 Task: Add an event with the title Second Sales Performance Analysis Meeting, date '2023/11/27', time 9:15 AM to 11:15 AMand add a description: A conference call with partners serves as a platform for collaborative discussions. It brings together representatives from different organizations or departments to exchange ideas, share updates, and address common challenges. The call enables open and interactive communication, fostering a sense of teamwork and cooperation among partners., put the event into Yellow category, logged in from the account softage.3@softage.netand send the event invitation to softage.7@softage.net and softage.8@softage.net. Set a reminder for the event 134 day before
Action: Mouse moved to (87, 87)
Screenshot: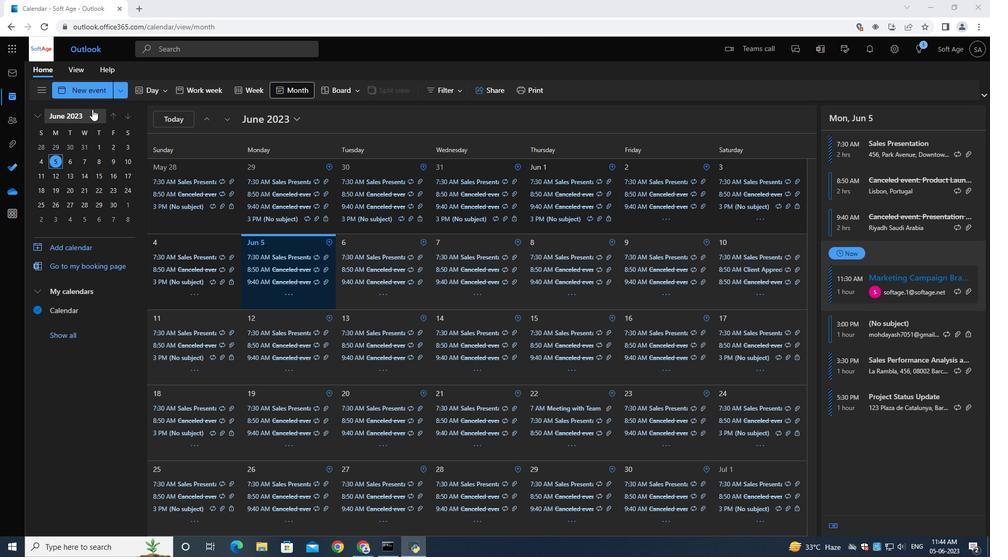 
Action: Mouse pressed left at (87, 87)
Screenshot: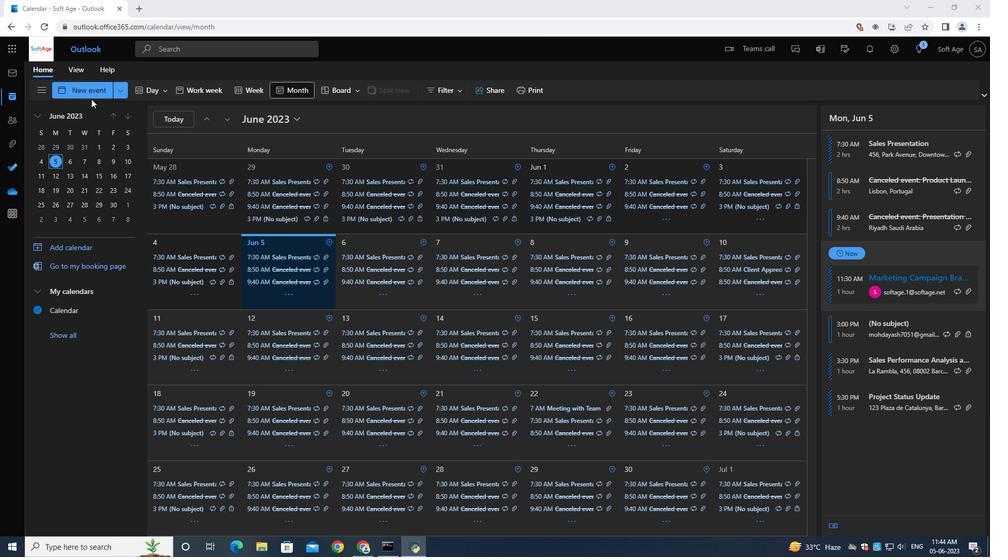 
Action: Mouse moved to (256, 159)
Screenshot: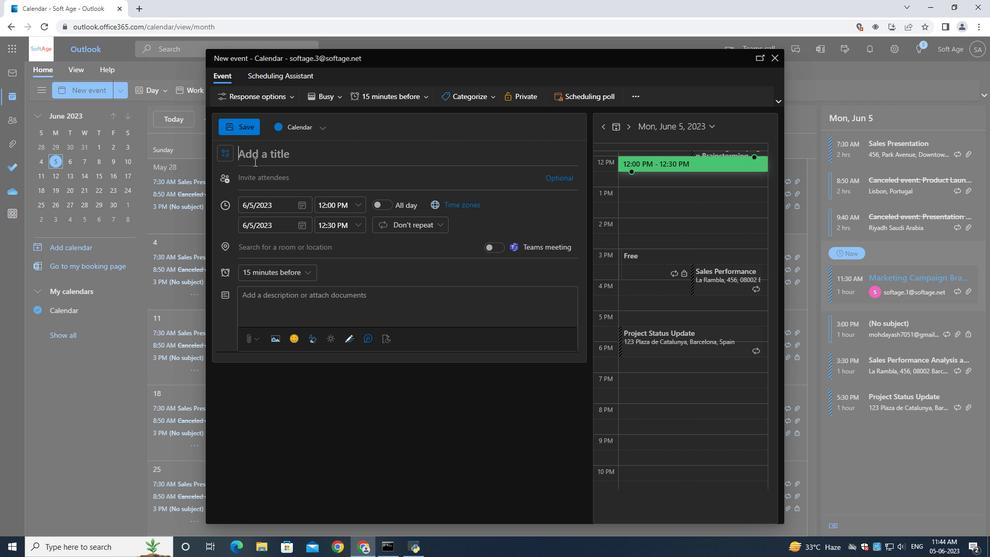 
Action: Mouse pressed left at (256, 159)
Screenshot: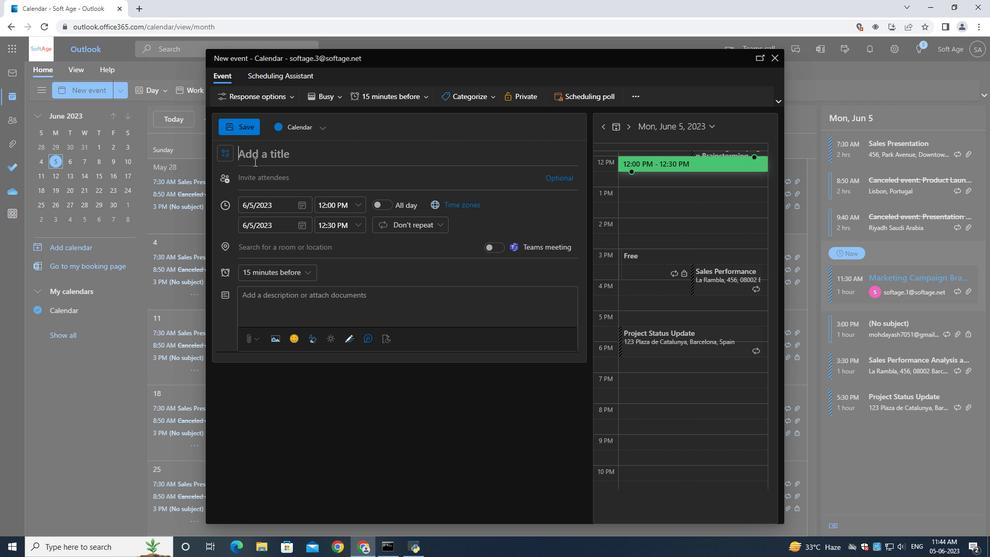 
Action: Key pressed <Key.shift>Secont<Key.backspace>d<Key.space><Key.shift><Key.shift><Key.shift><Key.shift><Key.shift><Key.shift><Key.shift><Key.shift><Key.shift><Key.shift><Key.shift><Key.shift><Key.shift><Key.shift><Key.shift><Key.shift><Key.shift><Key.shift><Key.shift><Key.shift>Sales<Key.space><Key.shift><Key.shift><Key.shift><Key.shift><Key.shift><Key.shift><Key.shift><Key.shift><Key.shift><Key.shift><Key.shift><Key.shift><Key.shift><Key.shift><Key.shift><Key.shift><Key.shift><Key.shift><Key.shift>performance<Key.space><Key.shift>Anak<Key.backspace>lysis<Key.space><Key.shift>Maating
Screenshot: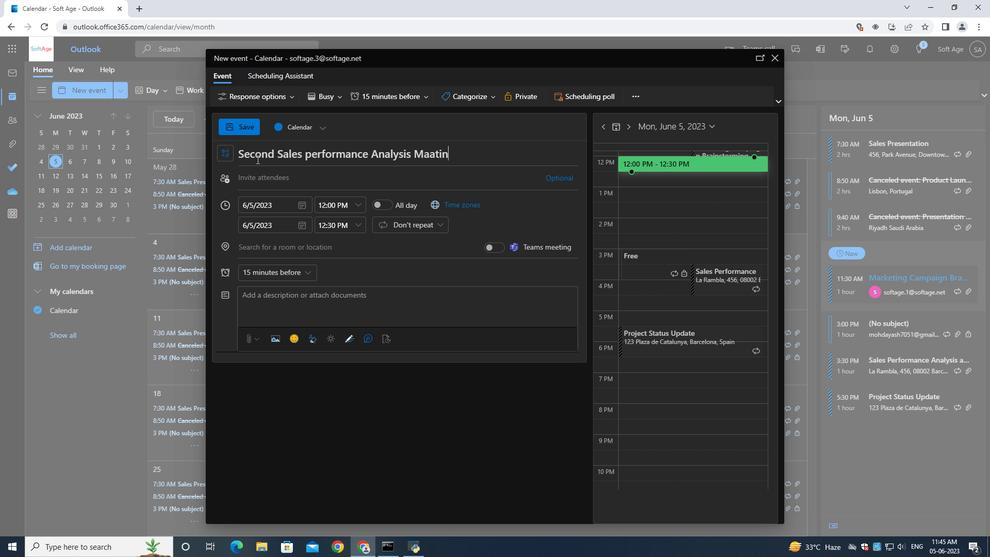 
Action: Mouse moved to (305, 201)
Screenshot: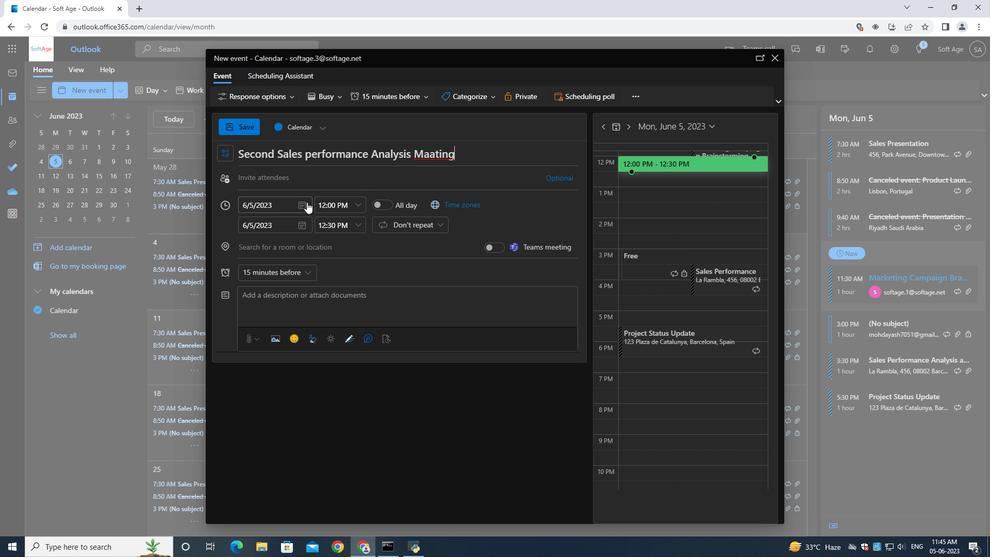 
Action: Mouse pressed left at (305, 201)
Screenshot: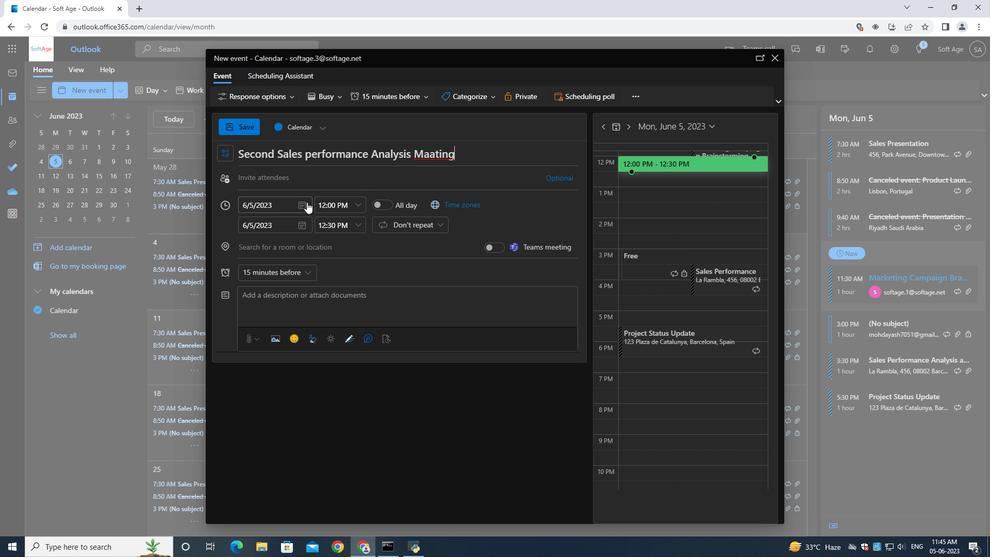 
Action: Mouse moved to (333, 225)
Screenshot: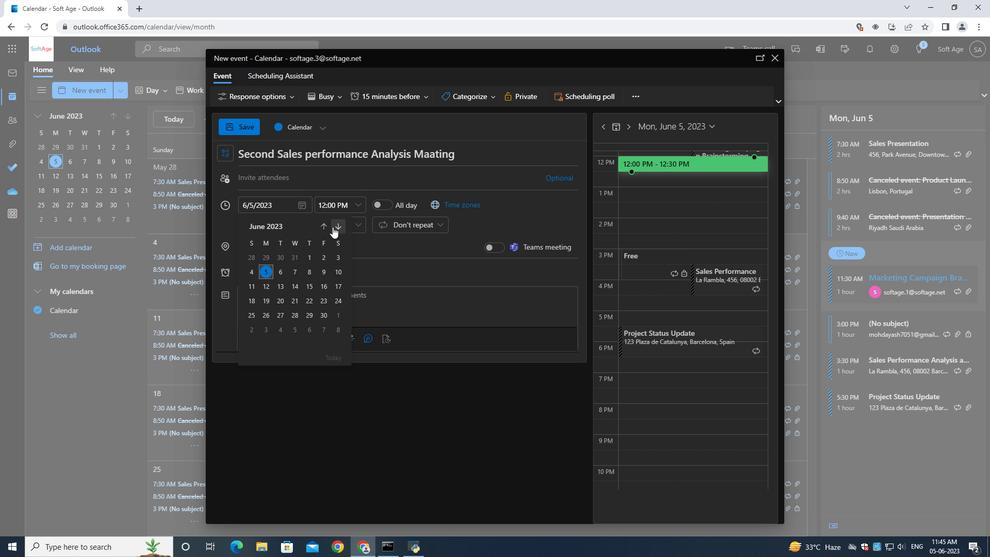 
Action: Mouse pressed left at (333, 225)
Screenshot: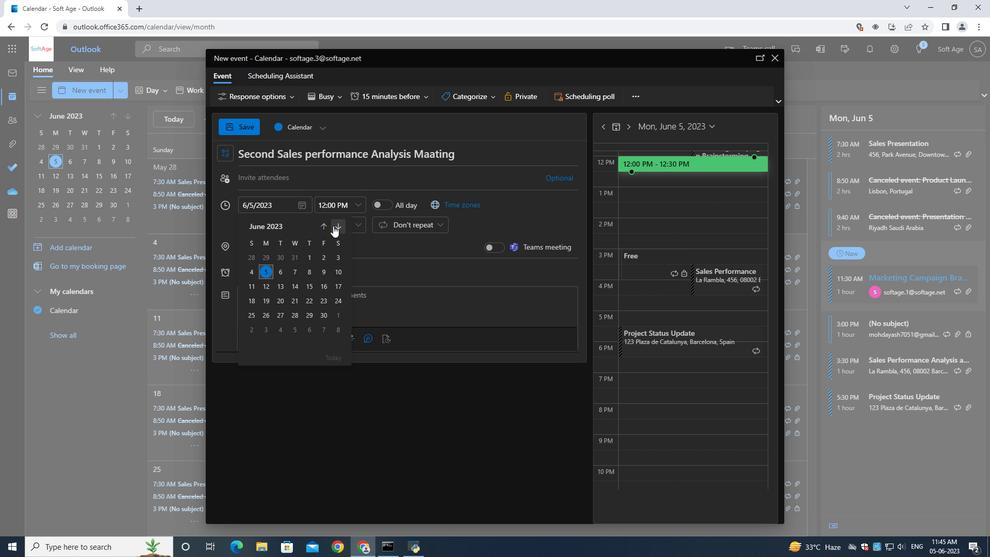 
Action: Mouse pressed left at (333, 225)
Screenshot: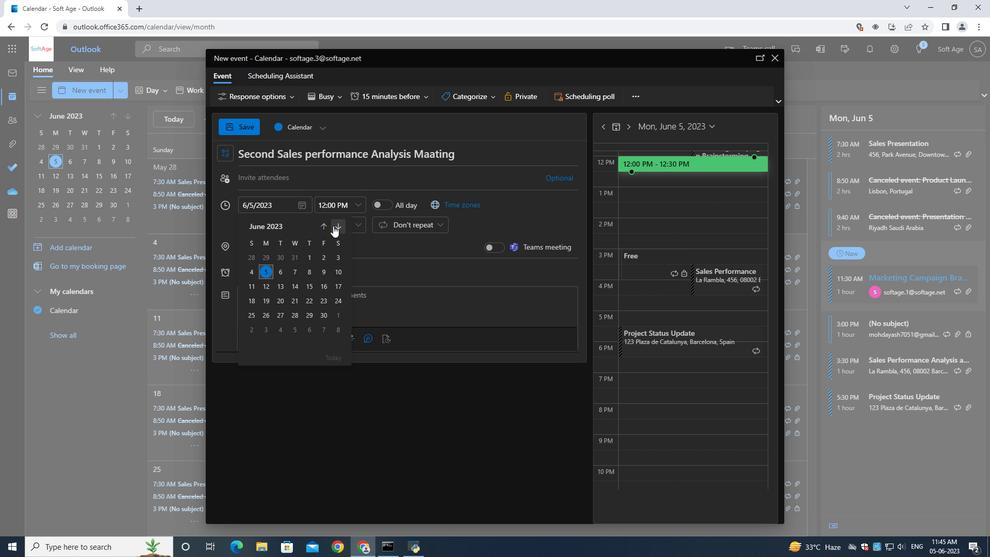 
Action: Mouse pressed left at (333, 225)
Screenshot: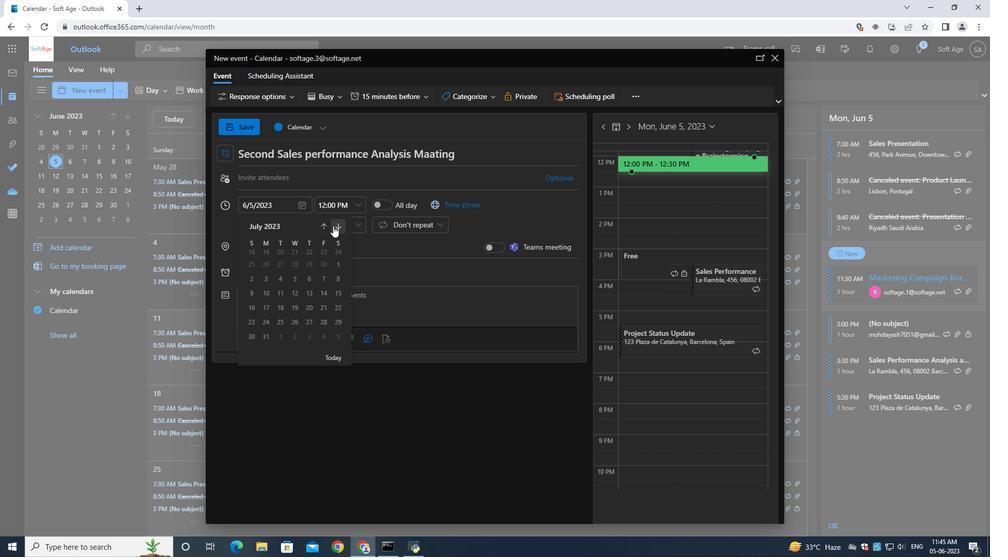 
Action: Mouse pressed left at (333, 225)
Screenshot: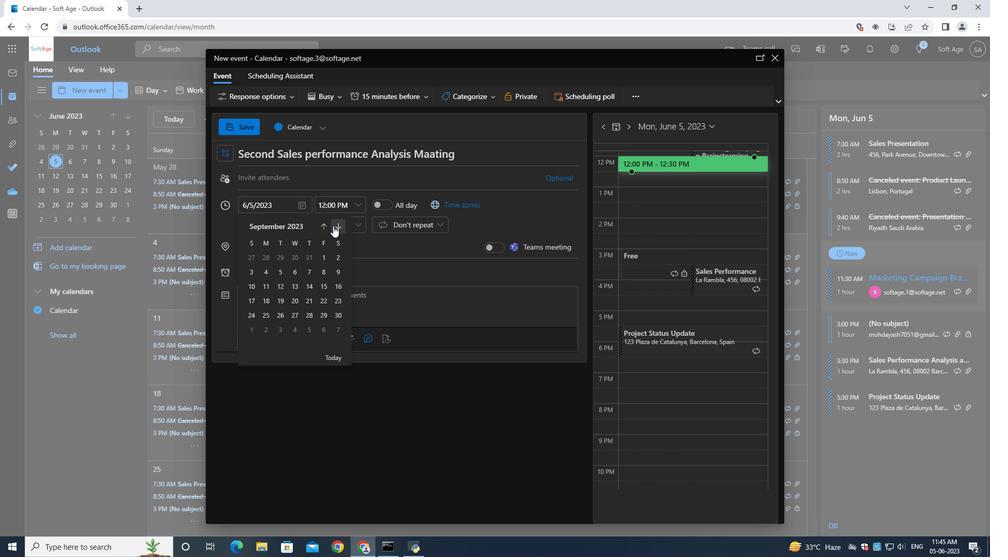 
Action: Mouse pressed left at (333, 225)
Screenshot: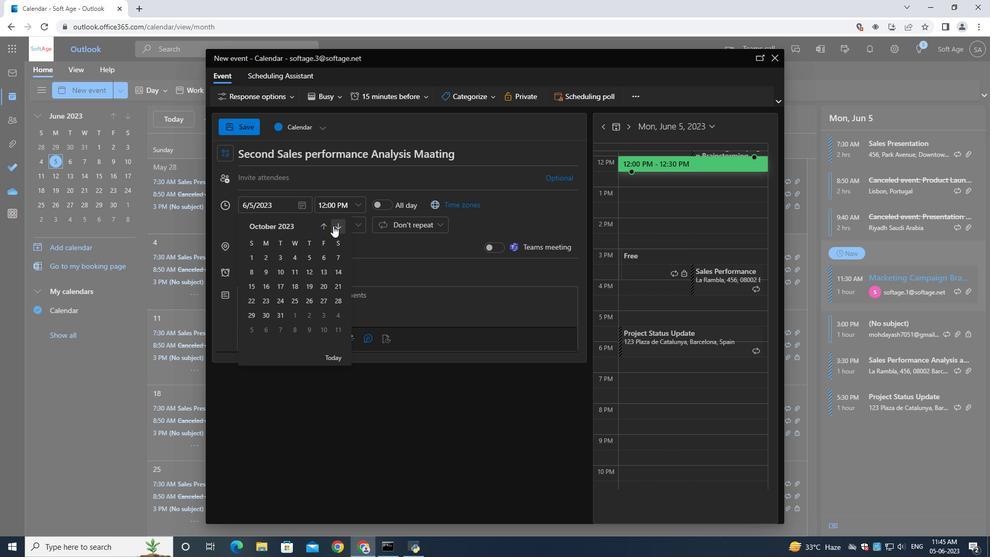 
Action: Mouse moved to (269, 313)
Screenshot: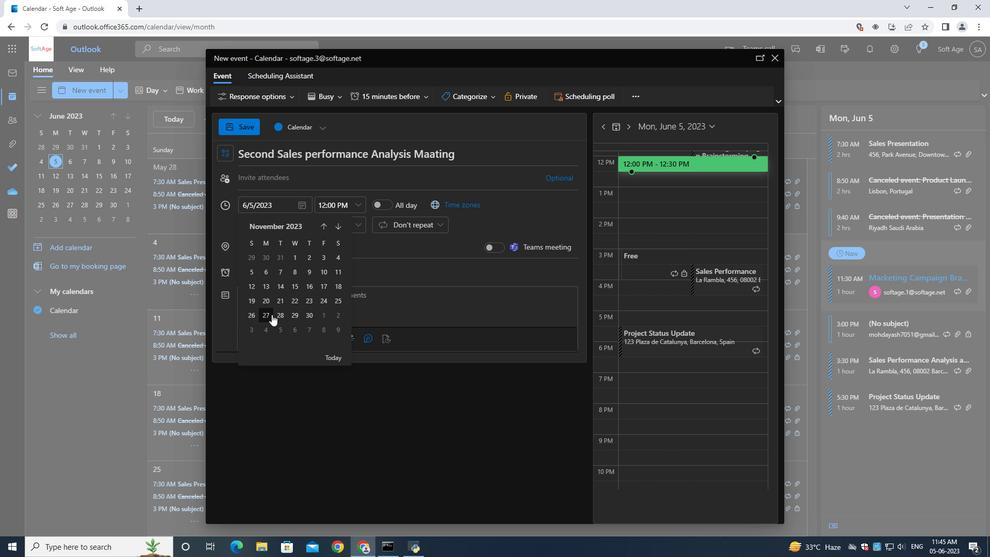 
Action: Mouse pressed left at (269, 313)
Screenshot: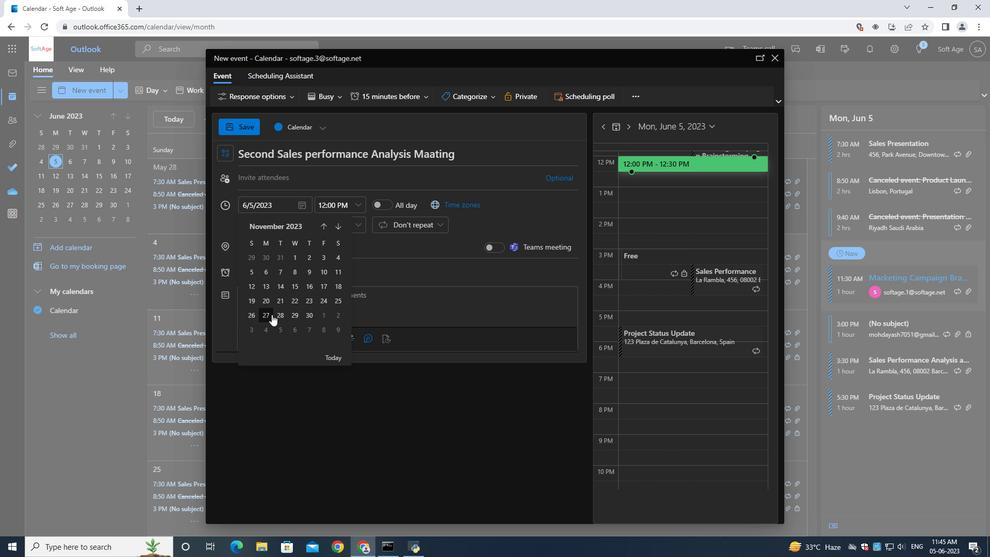 
Action: Mouse moved to (353, 204)
Screenshot: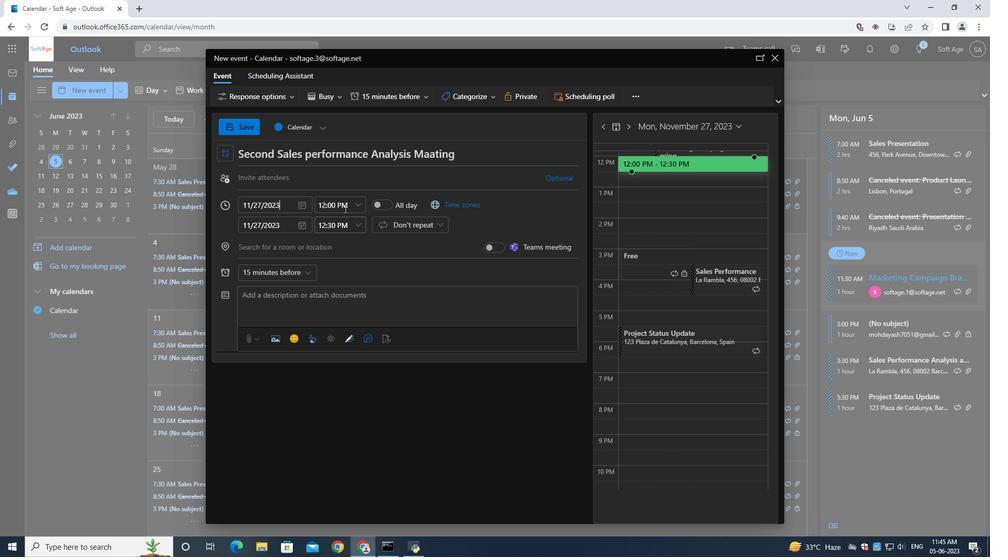 
Action: Mouse pressed left at (353, 204)
Screenshot: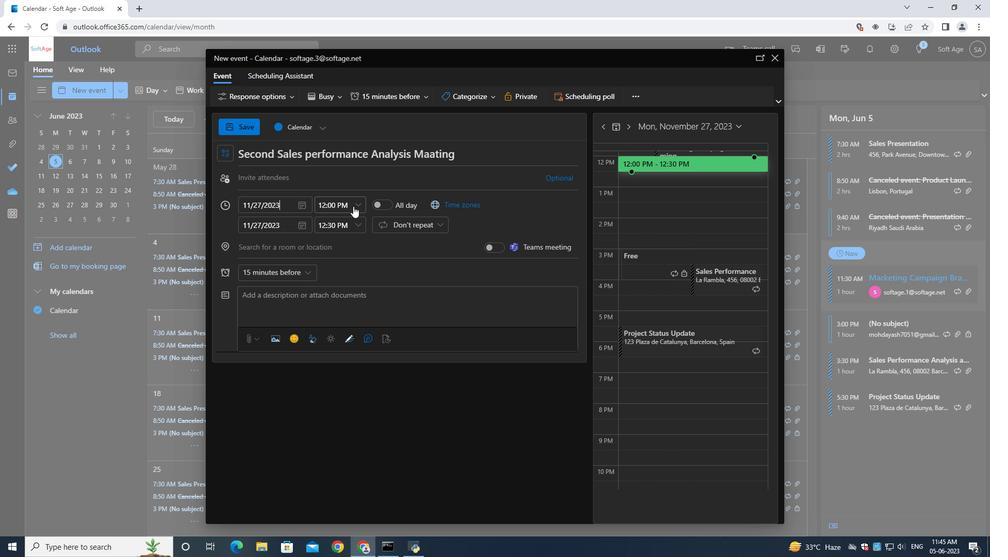 
Action: Mouse moved to (336, 208)
Screenshot: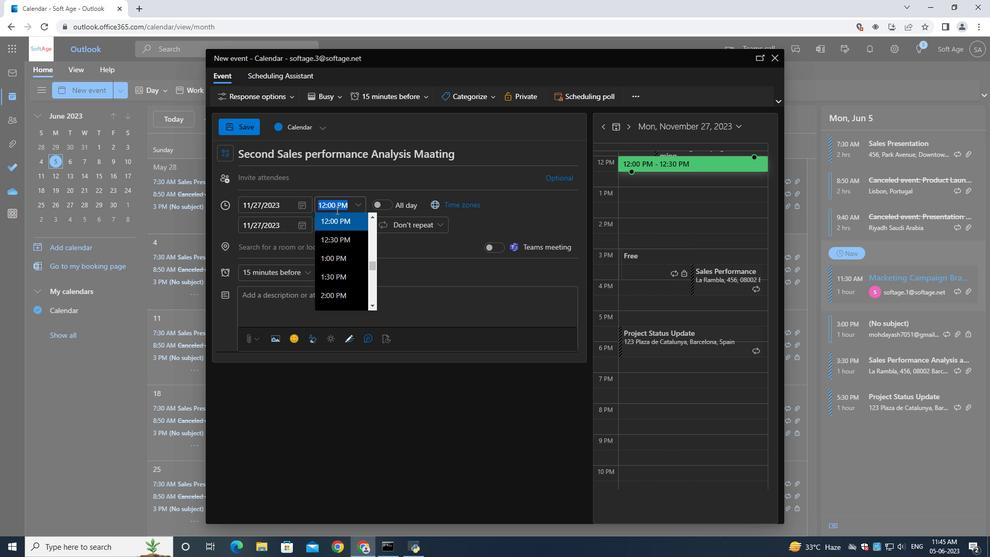 
Action: Mouse pressed left at (336, 208)
Screenshot: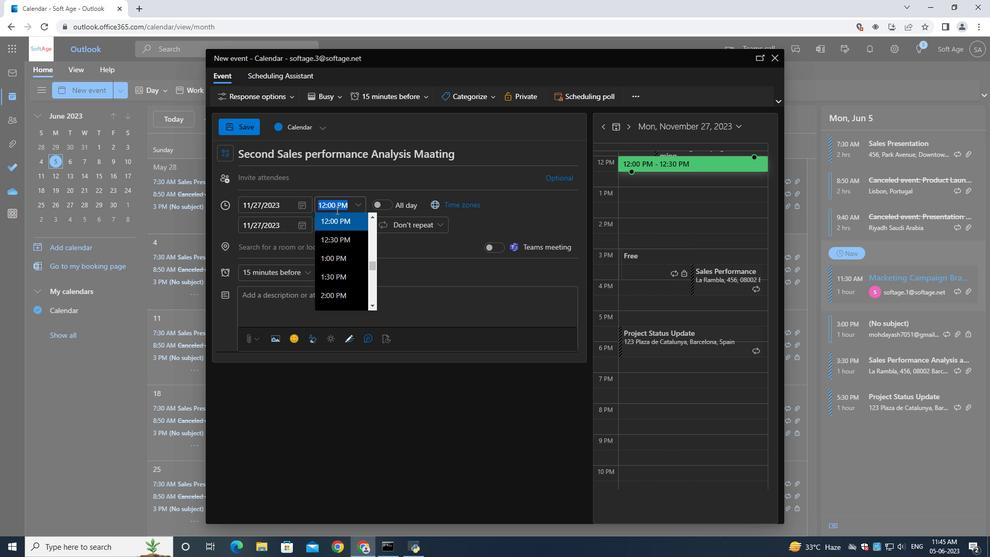 
Action: Mouse moved to (331, 205)
Screenshot: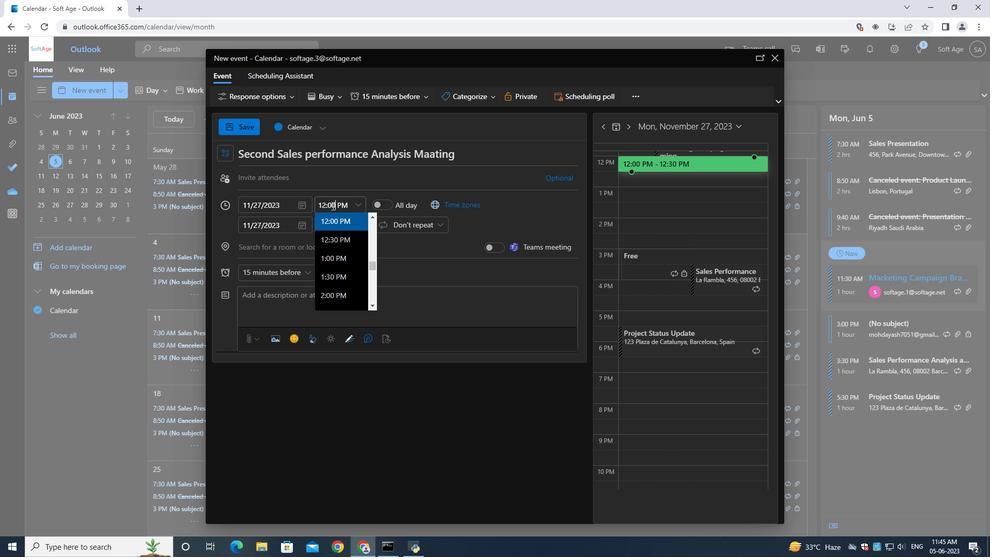 
Action: Mouse pressed left at (331, 205)
Screenshot: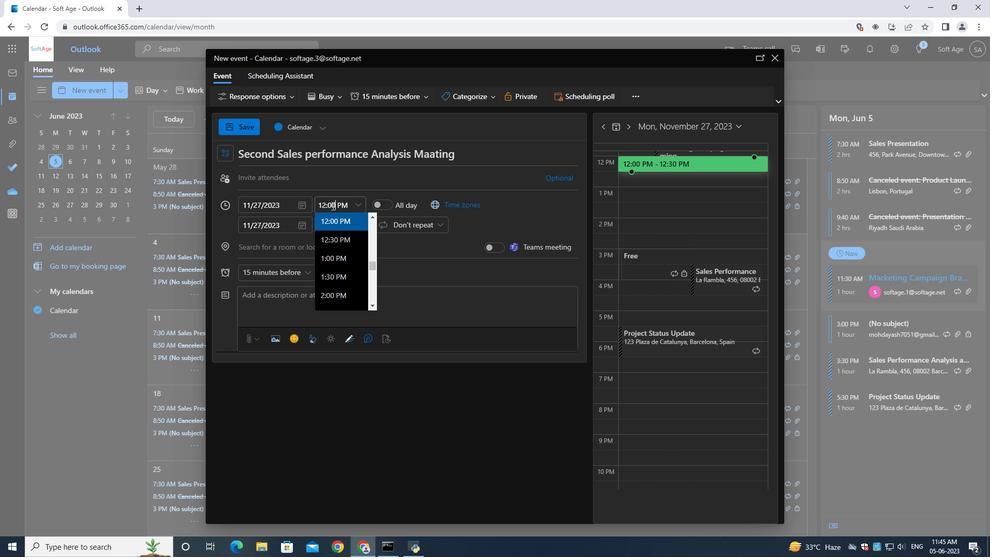 
Action: Mouse moved to (334, 206)
Screenshot: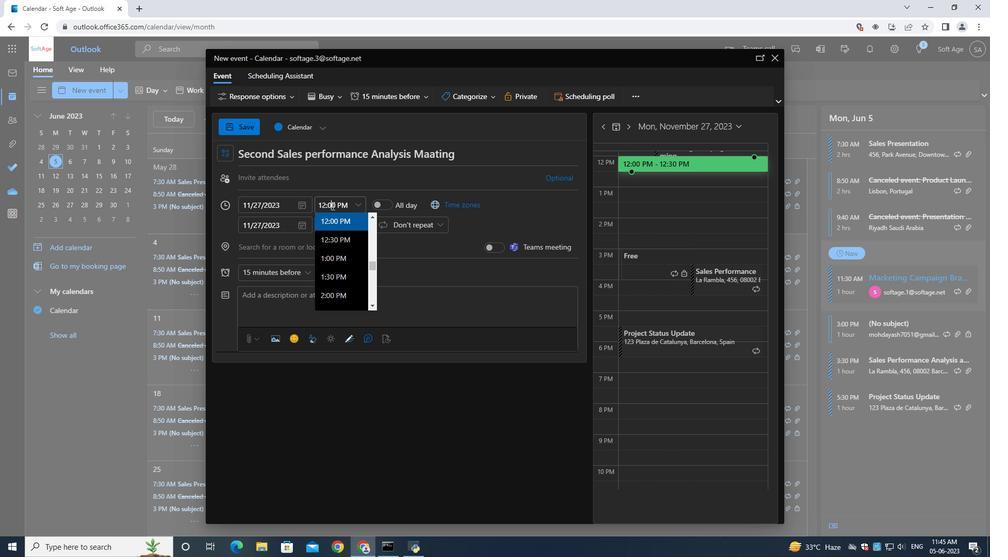 
Action: Mouse pressed left at (334, 206)
Screenshot: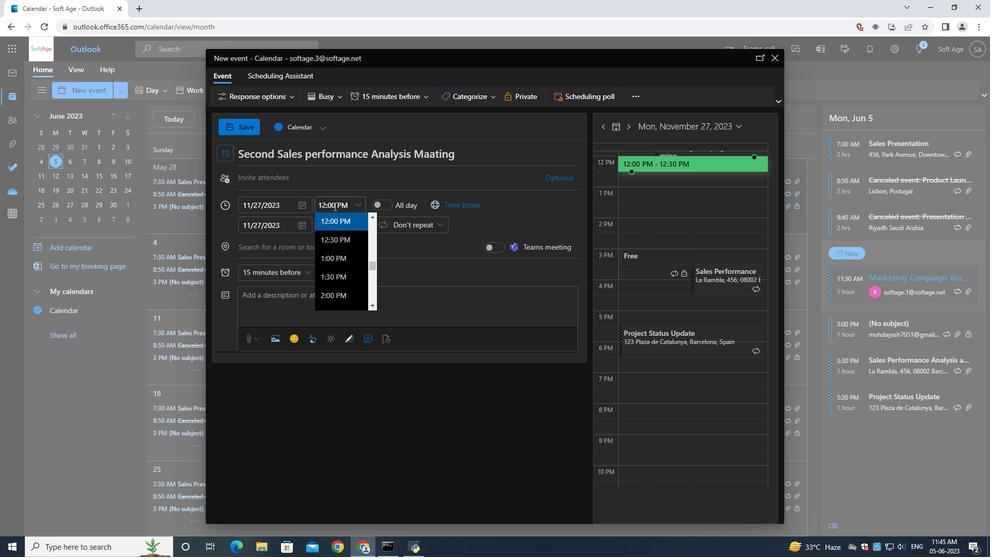 
Action: Mouse pressed left at (334, 206)
Screenshot: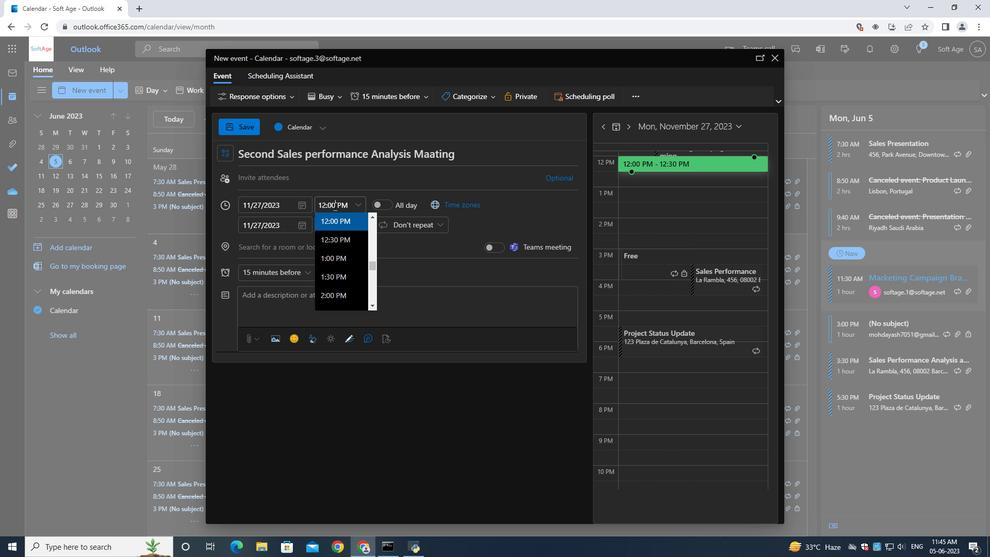 
Action: Mouse pressed left at (334, 206)
Screenshot: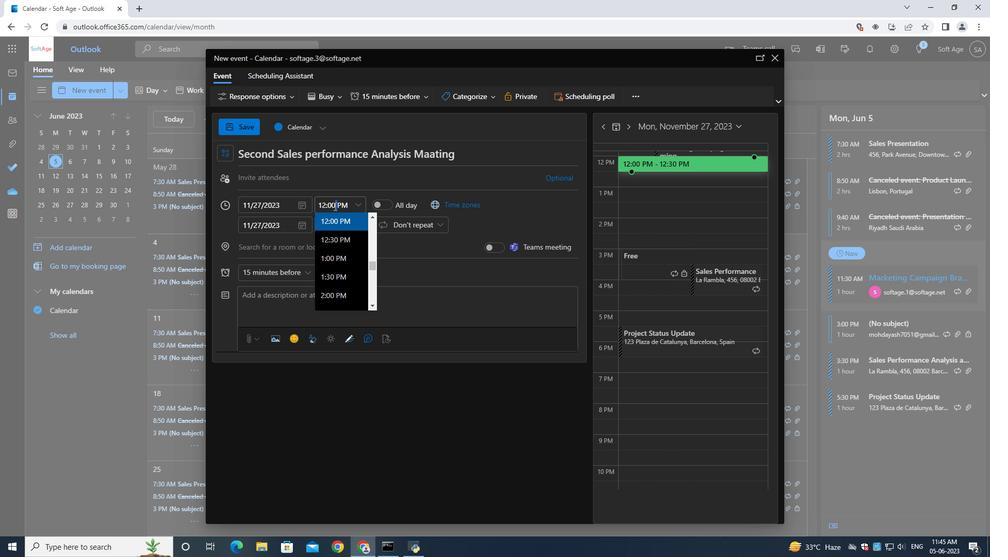 
Action: Mouse moved to (334, 206)
Screenshot: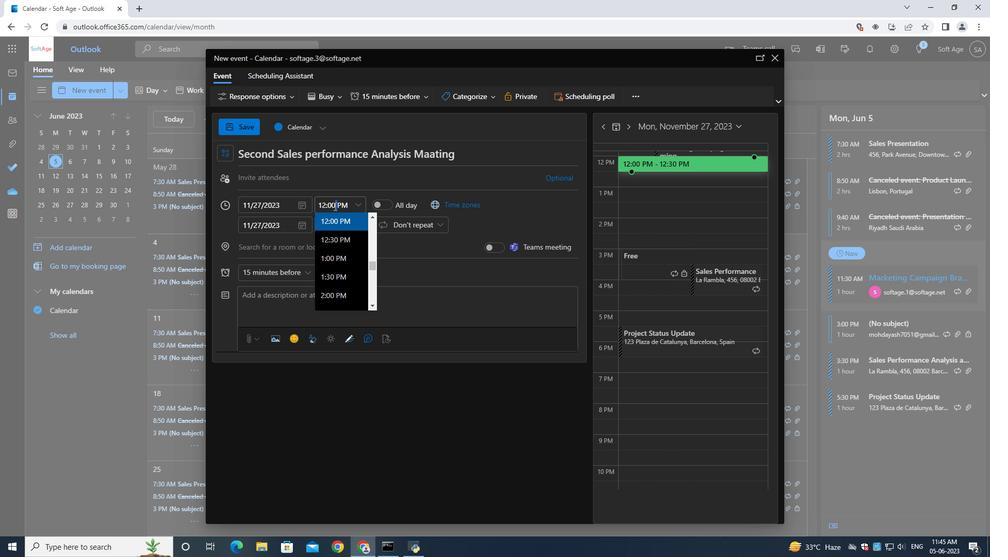 
Action: Mouse pressed left at (334, 206)
Screenshot: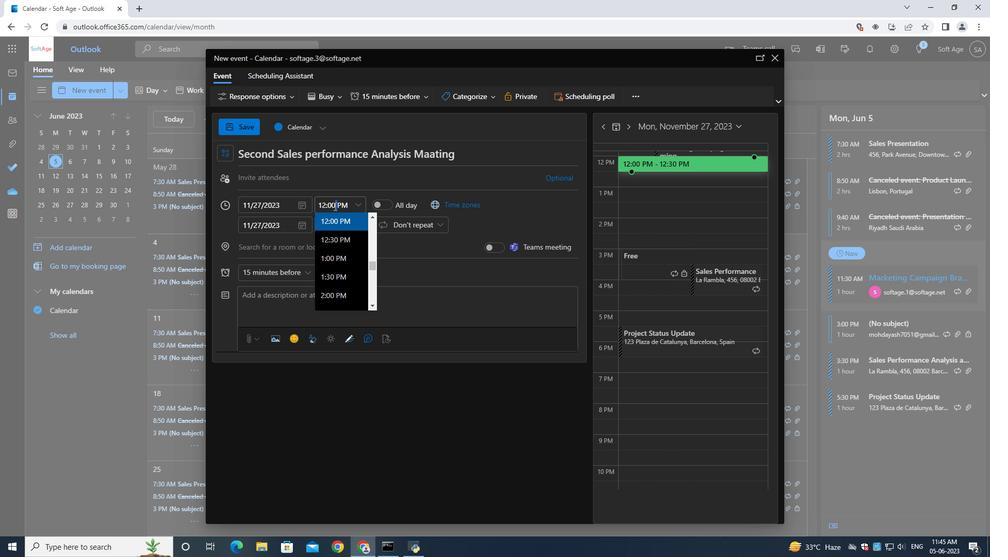 
Action: Mouse pressed left at (334, 206)
Screenshot: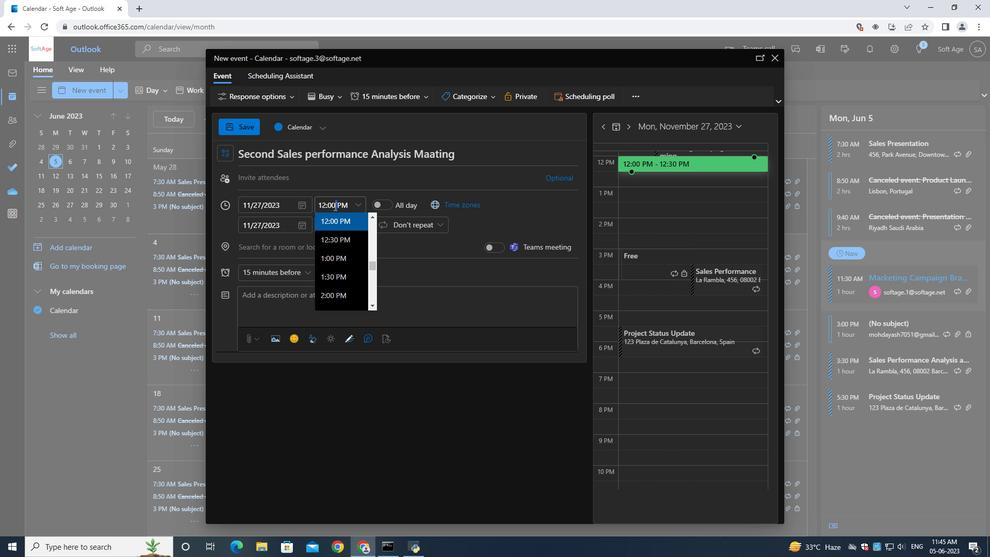
Action: Mouse pressed left at (334, 206)
Screenshot: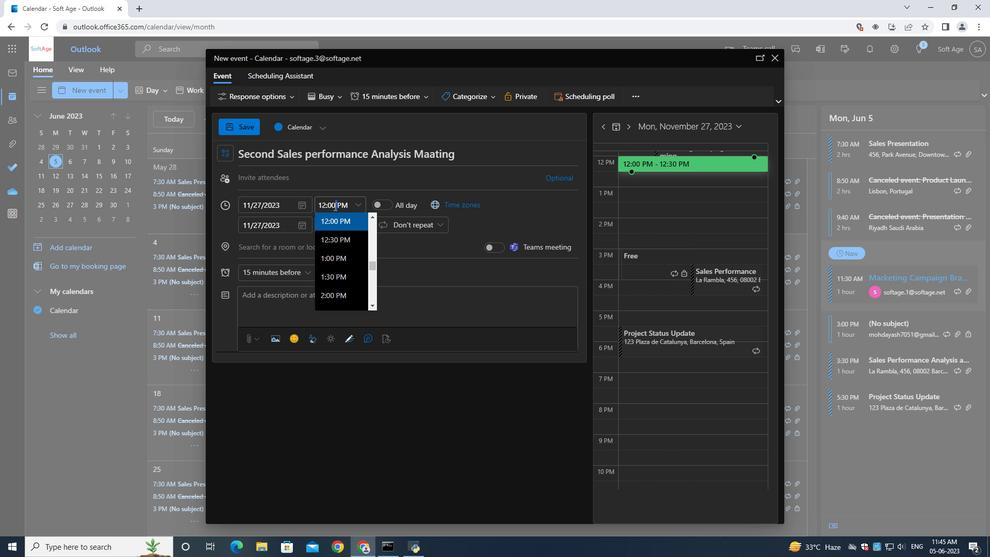 
Action: Key pressed 9<Key.shift_r>:15<Key.shift>AM
Screenshot: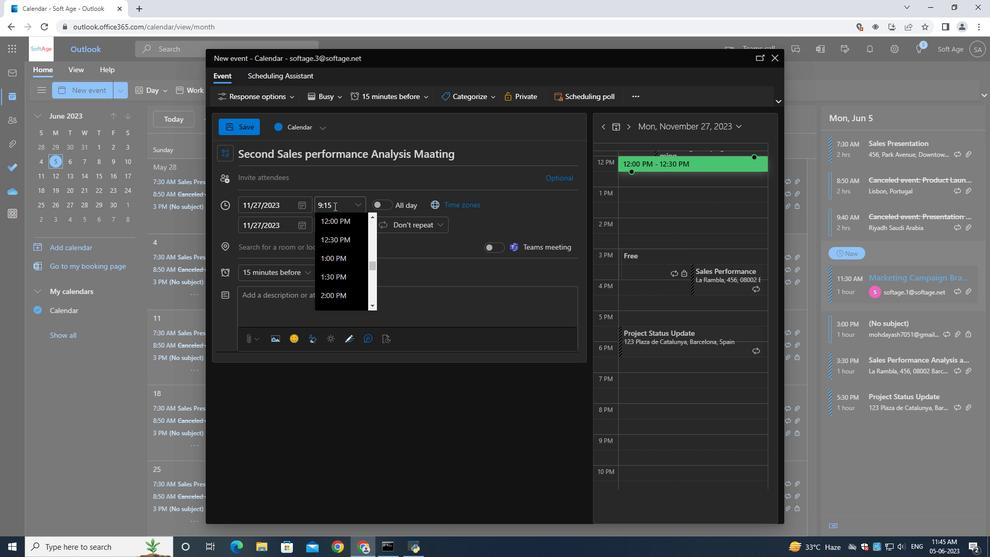 
Action: Mouse moved to (400, 247)
Screenshot: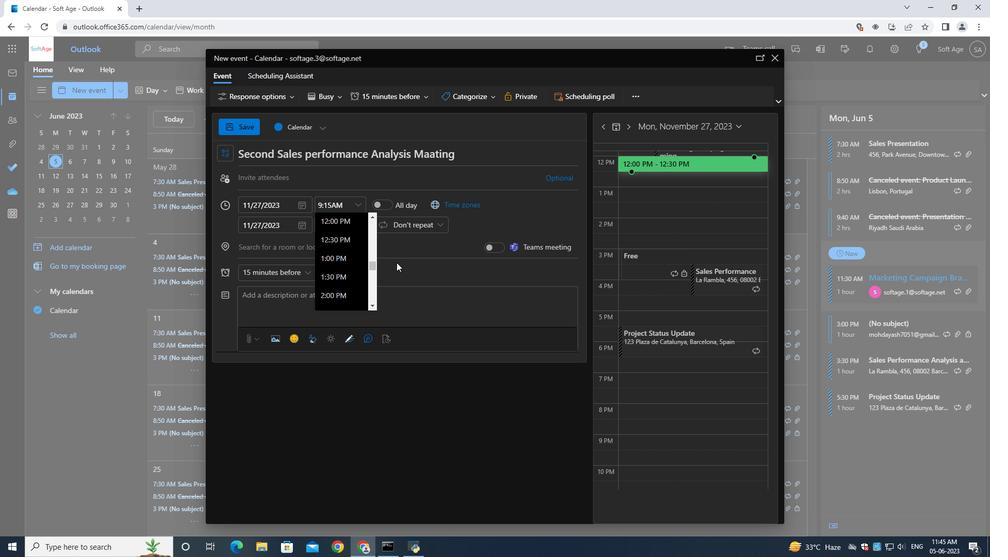 
Action: Mouse pressed left at (400, 247)
Screenshot: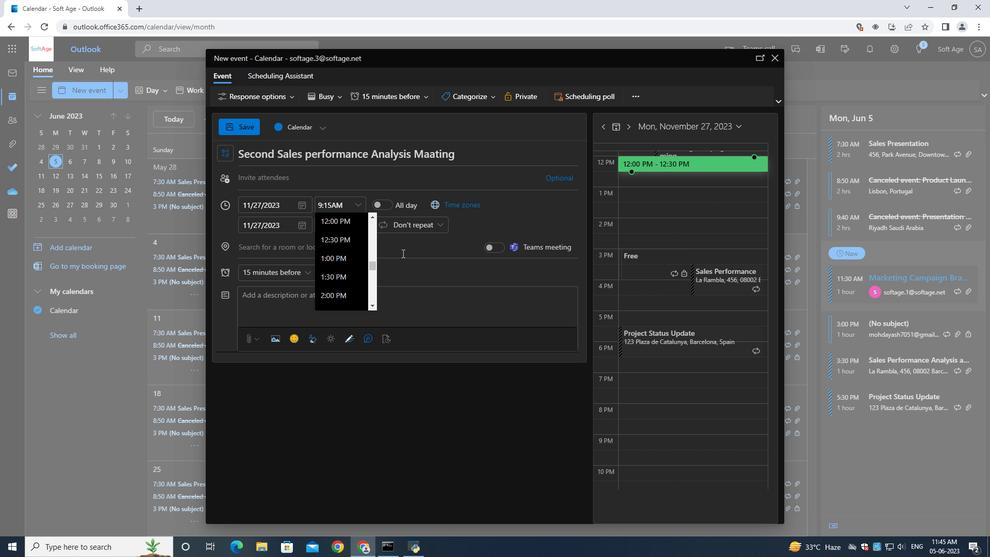 
Action: Mouse moved to (325, 221)
Screenshot: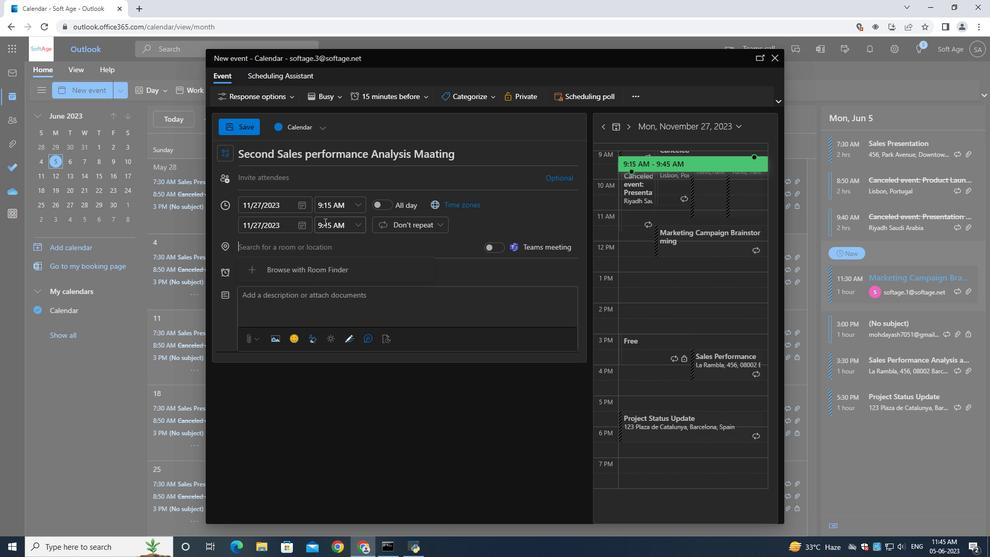 
Action: Mouse pressed left at (325, 221)
Screenshot: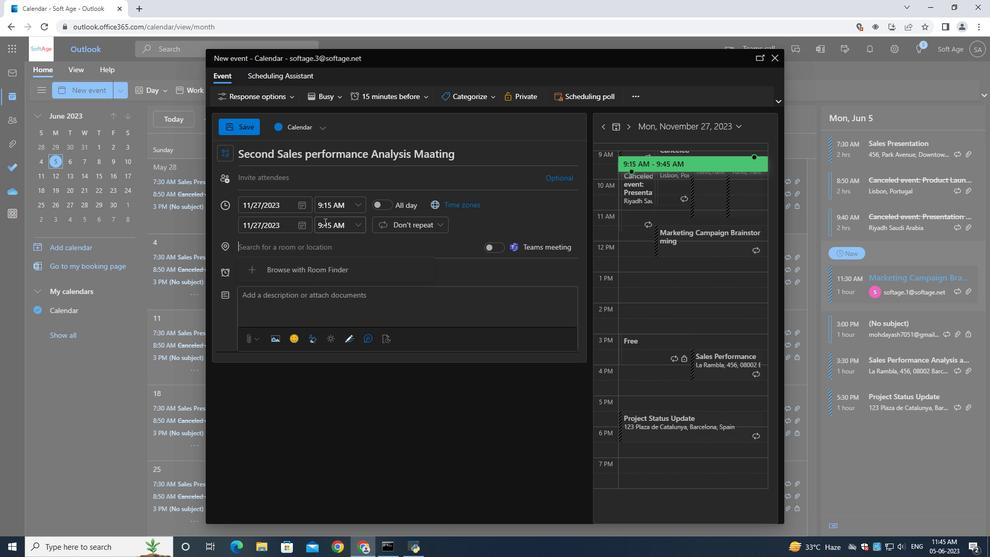 
Action: Mouse moved to (327, 227)
Screenshot: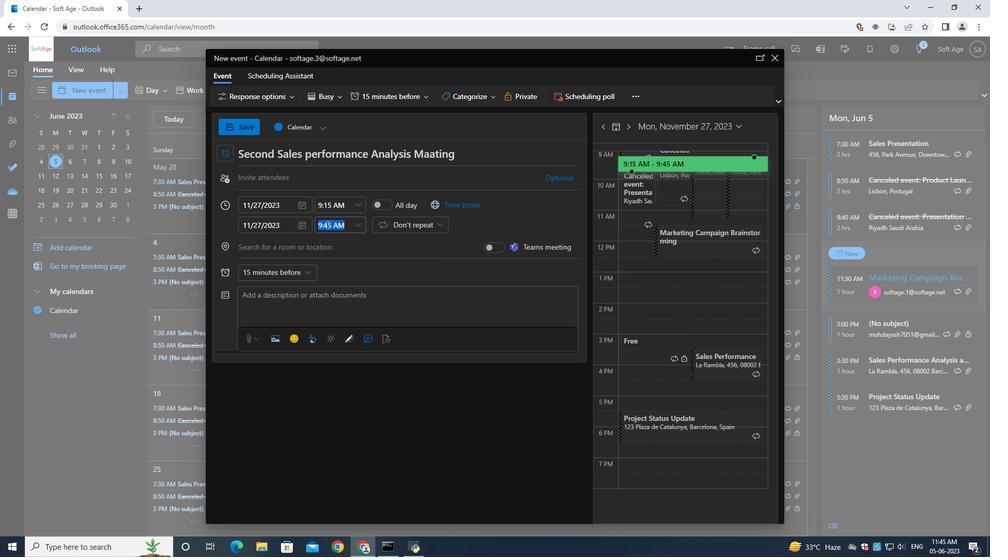 
Action: Key pressed 11<Key.shift_r>:15<Key.shift><Key.shift>AM
Screenshot: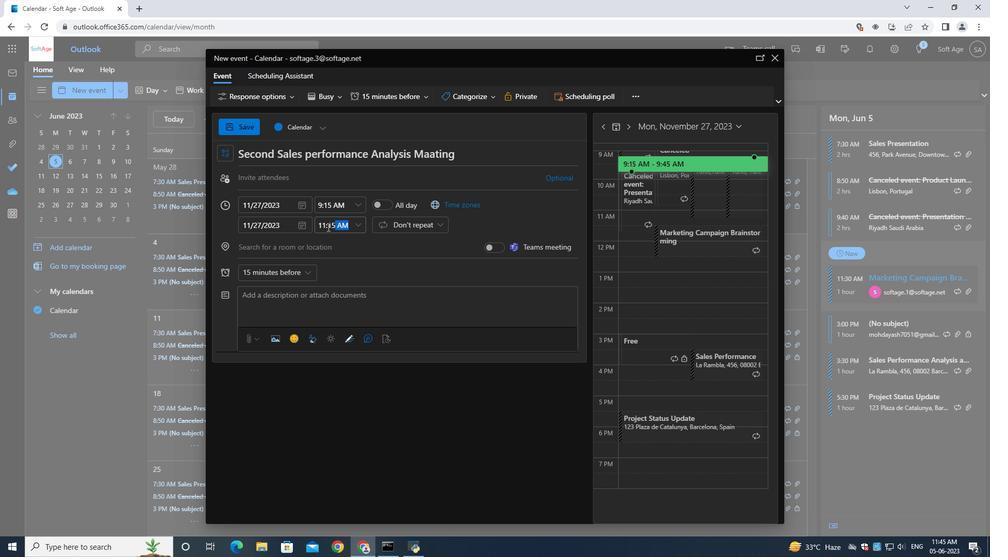 
Action: Mouse moved to (263, 295)
Screenshot: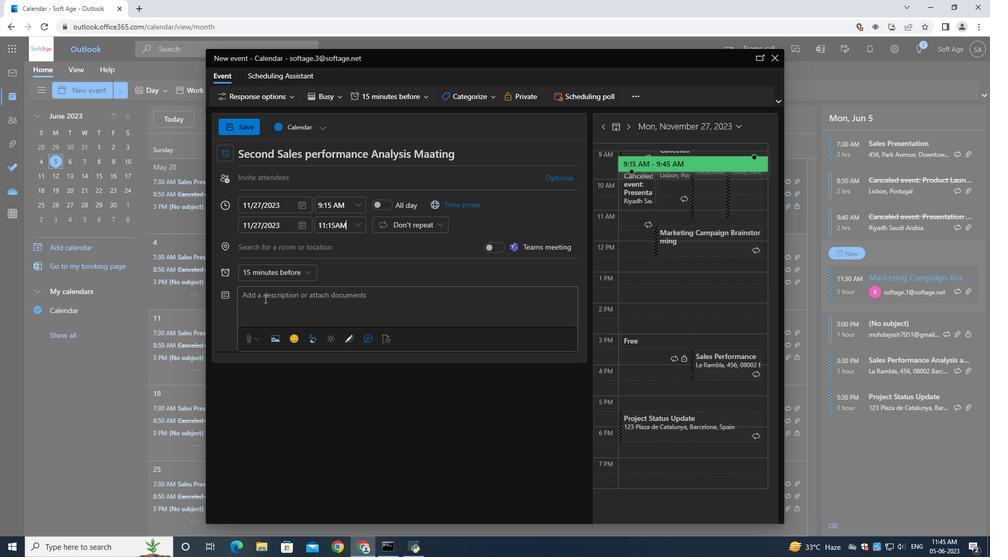 
Action: Mouse pressed left at (263, 295)
Screenshot: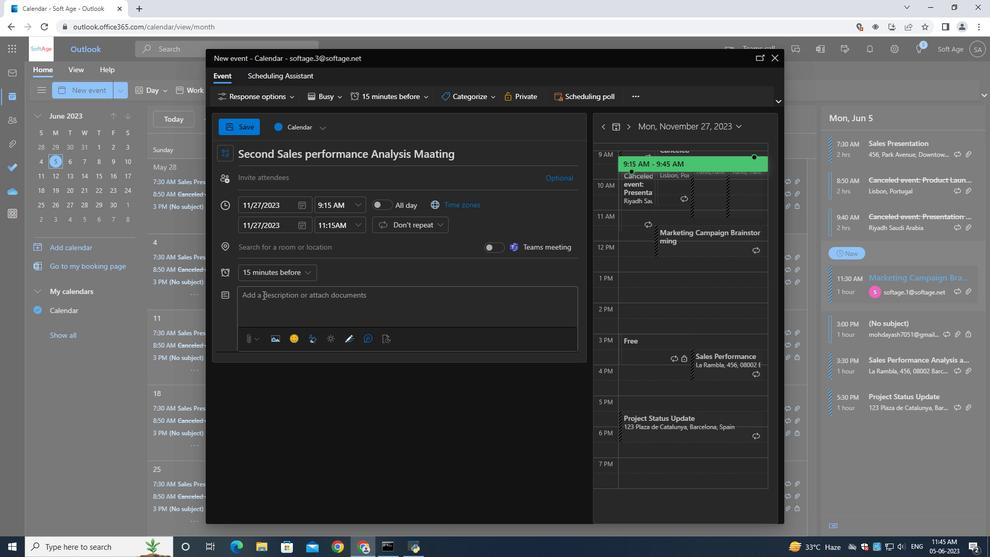 
Action: Key pressed <Key.shift>A<Key.space>cnference<Key.space>
Screenshot: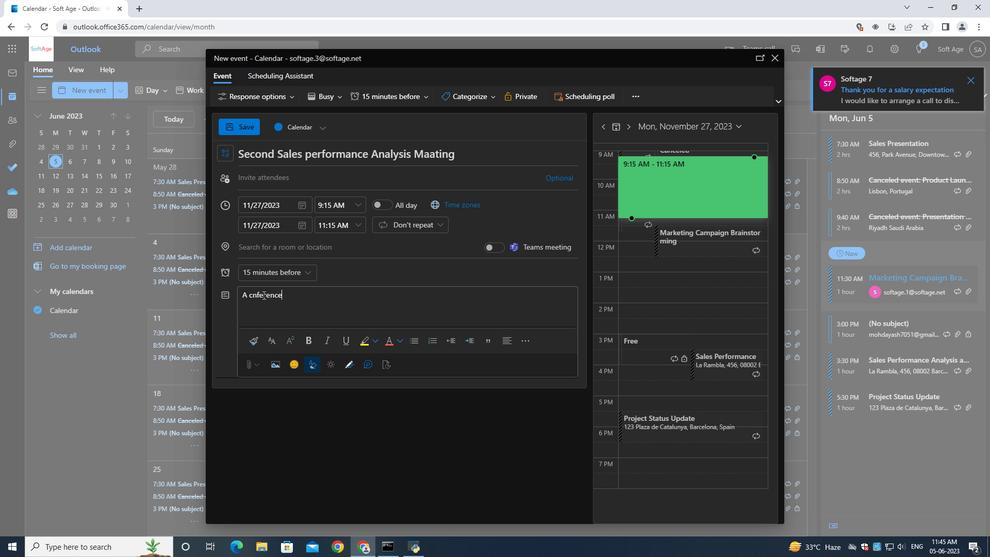 
Action: Mouse moved to (282, 297)
Screenshot: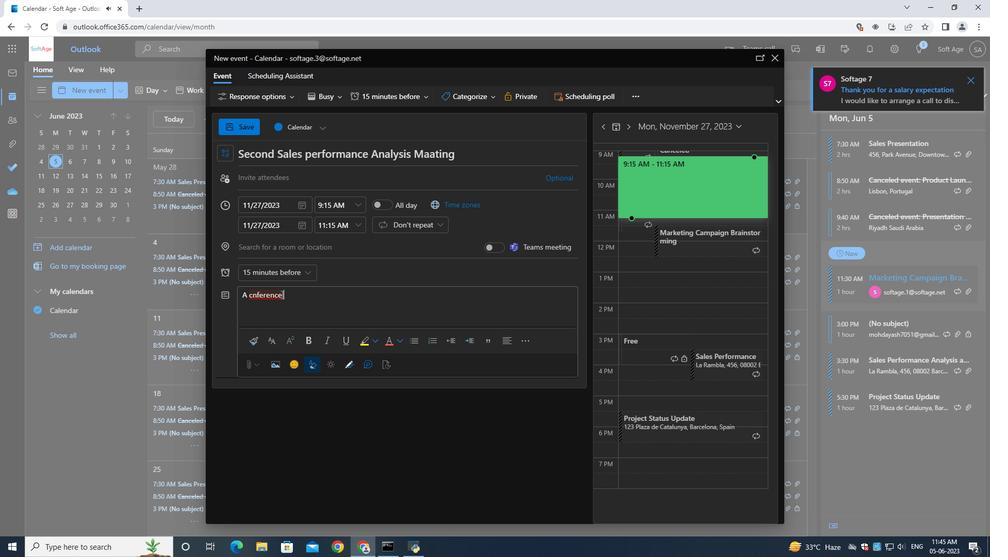 
Action: Key pressed <Key.backspace><Key.backspace><Key.backspace><Key.backspace><Key.backspace><Key.backspace><Key.backspace><Key.backspace><Key.backspace>onference<Key.space>call<Key.space>with<Key.space>partners<Key.space>serves<Key.space>as<Key.space>a<Key.space>platfrom<Key.space>for<Key.space>collaborative<Key.space>discussions.<Key.space><Key.shift>It<Key.space>bringv<Key.backspace><Key.space>together<Key.space>repr<Key.backspace><Key.backspace><Key.backspace><Key.backspace>
Screenshot: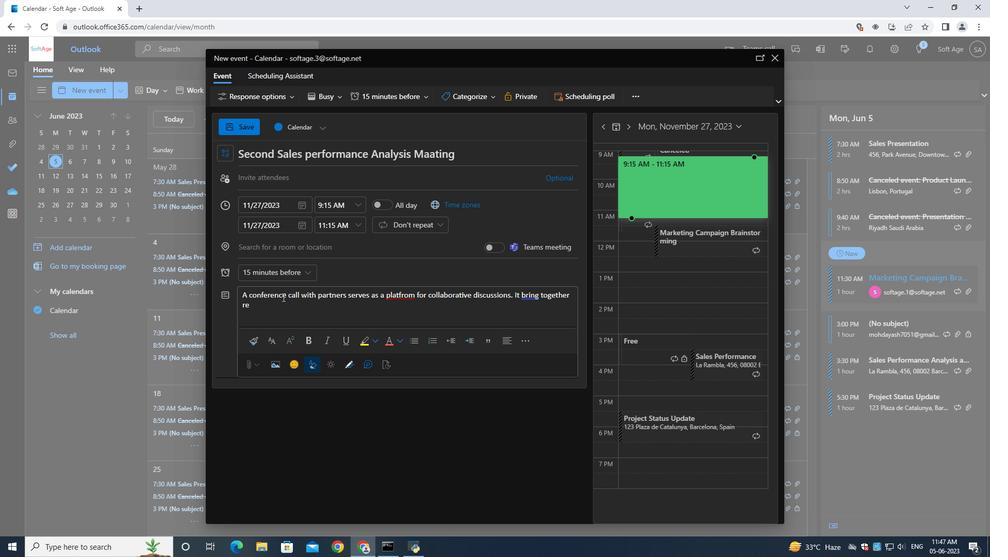 
Action: Mouse moved to (560, 295)
Screenshot: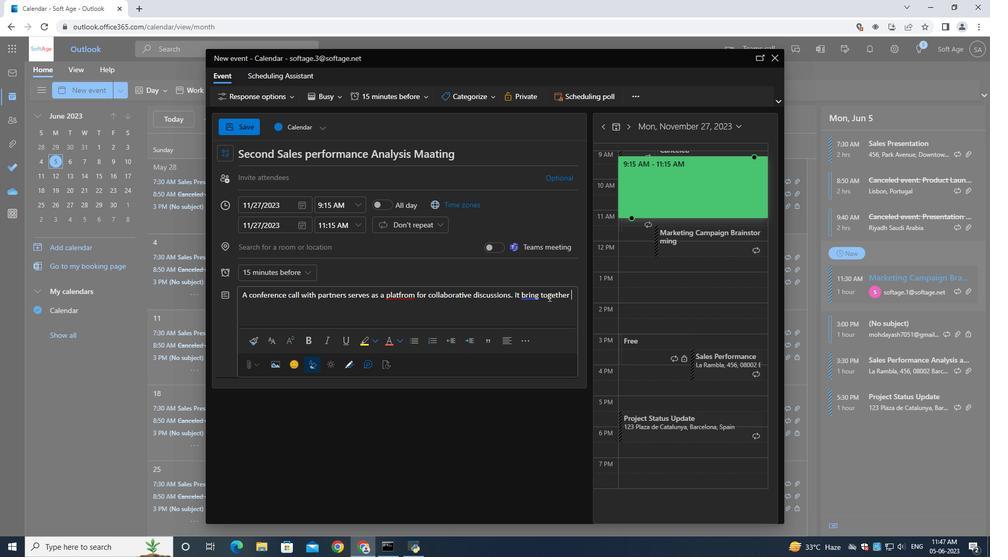 
Action: Mouse pressed left at (560, 295)
Screenshot: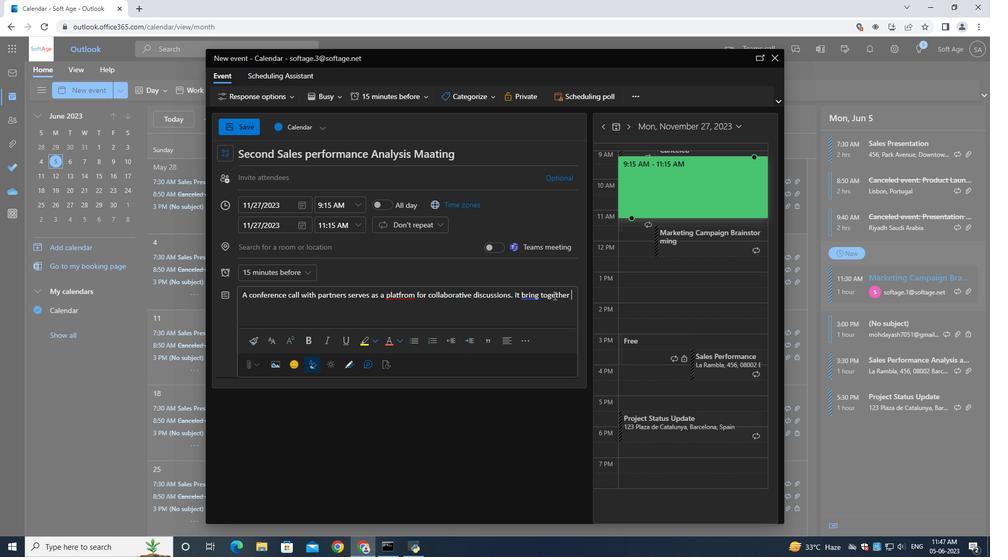 
Action: Mouse moved to (544, 292)
Screenshot: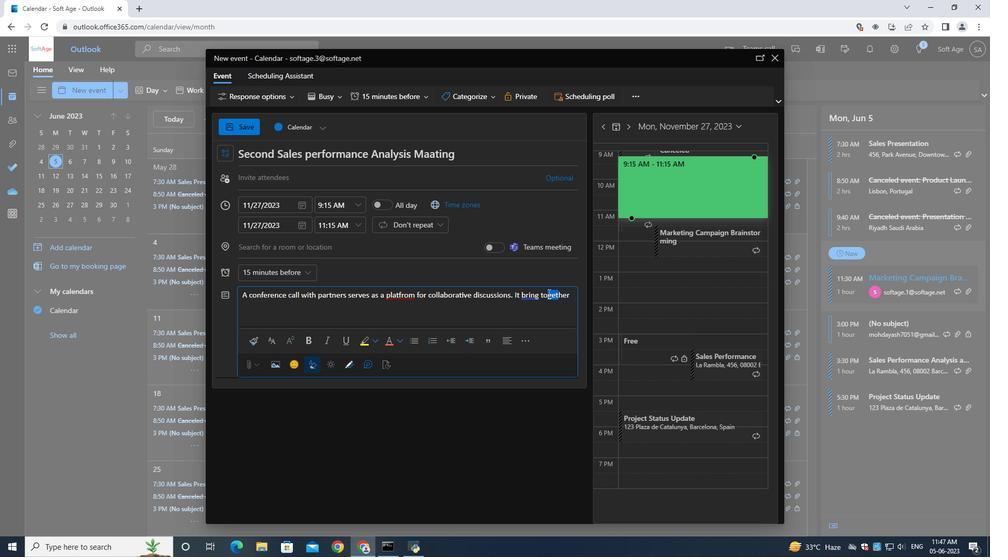 
Action: Key pressed <Key.backspace>
Screenshot: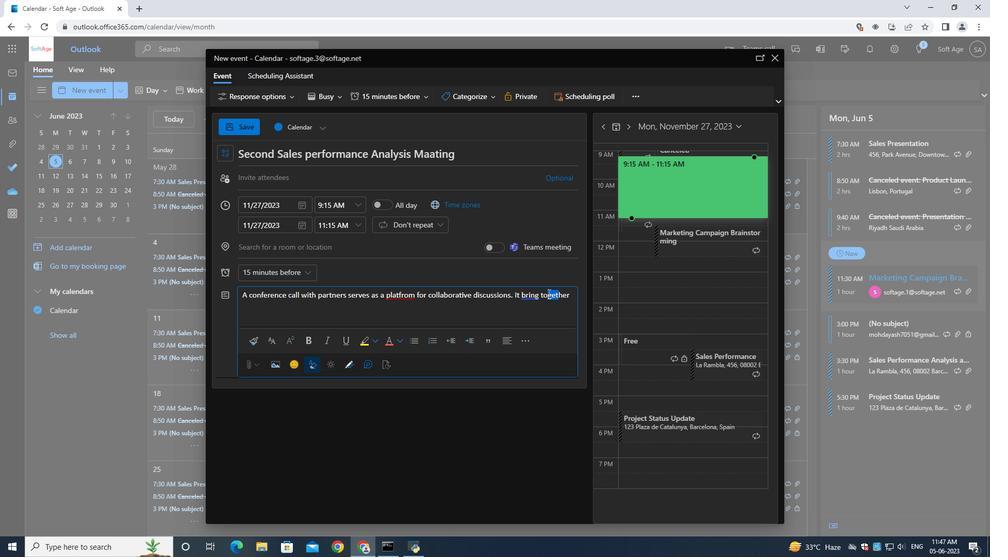
Action: Mouse moved to (561, 301)
Screenshot: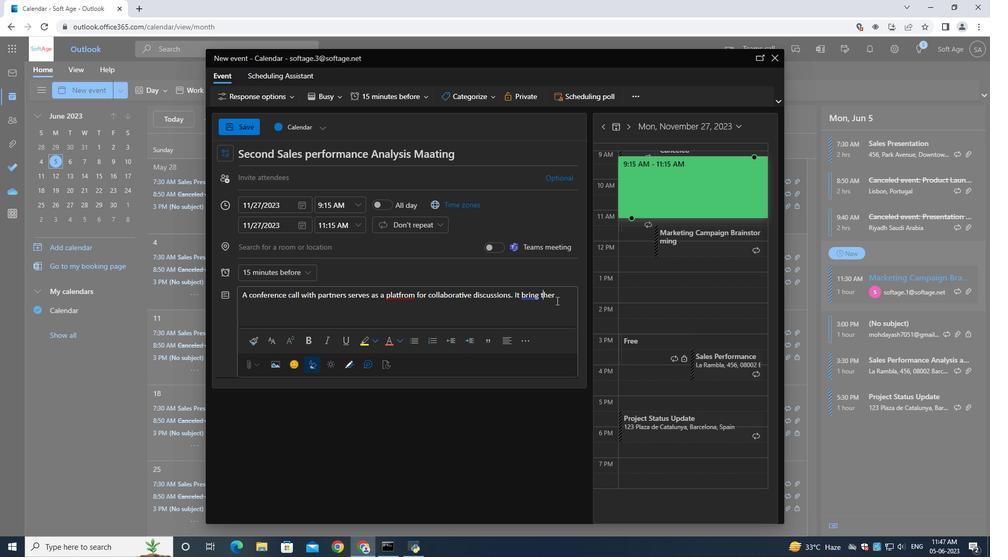 
Action: Mouse pressed left at (561, 301)
Screenshot: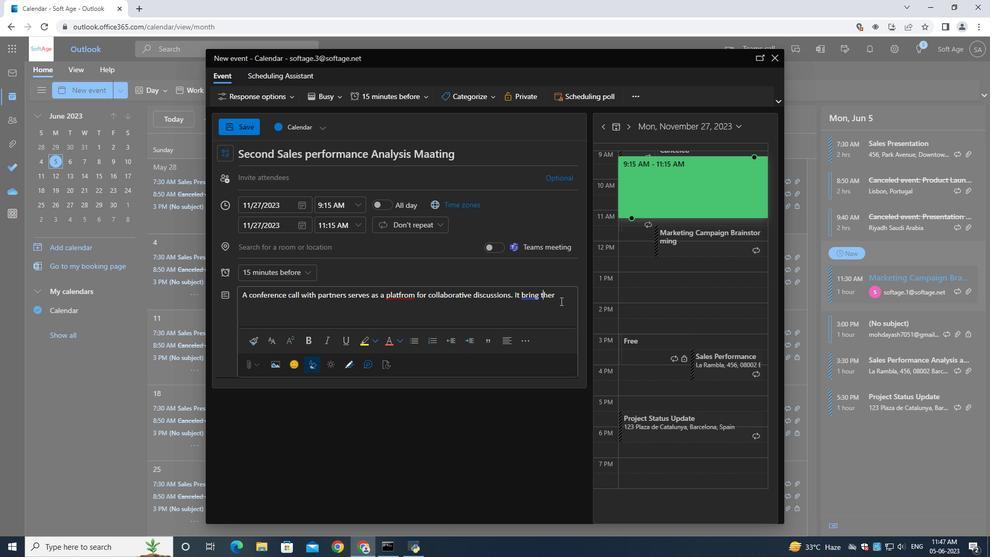 
Action: Mouse moved to (545, 296)
Screenshot: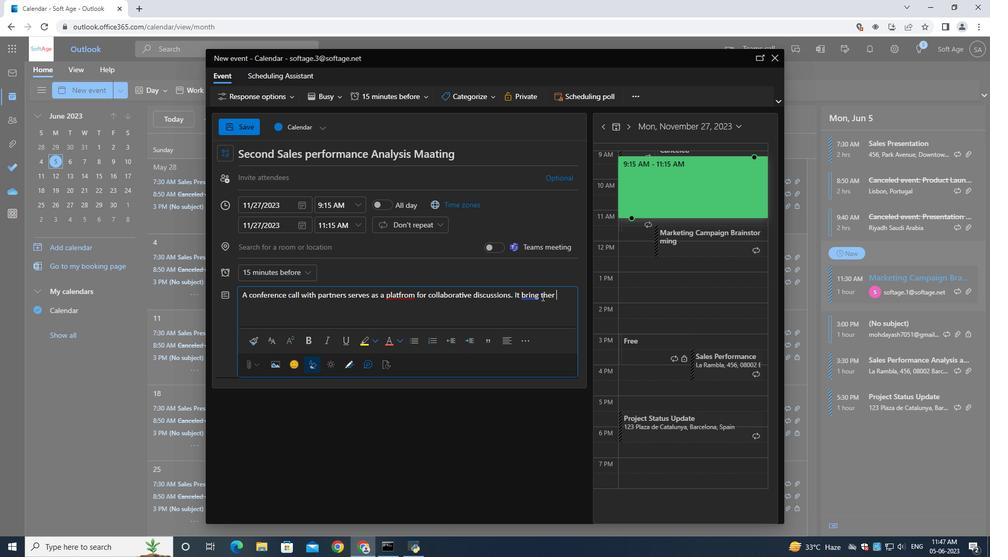 
Action: Key pressed <Key.backspace><Key.backspace><Key.backspace><Key.backspace><Key.backspace><Key.backspace>ringd<Key.backspace>s<Key.space>together<Key.space>representative<Key.space>discussion.<Key.shift>It<Key.space><Key.shift>br<Key.backspace><Key.backspace><Key.backspace><Key.backspace><Key.backspace><Key.backspace><Key.backspace><Key.backspace><Key.backspace><Key.backspace><Key.backspace><Key.backspace><Key.backspace><Key.backspace><Key.backspace><Key.backspace>from<Key.space>different<Key.space>organization<Key.space>or<Key.space>departments<Key.space>to<Key.space>exchange<Key.space>ideas,<Key.space>share<Key.space>updates,<Key.space>and<Key.space>address<Key.space>common<Key.space>challenges.<Key.space><Key.shift>The<Key.space>call<Key.space>enables<Key.space>open<Key.space>and<Key.space>interctive<Key.space>communication,<Key.space>fostering<Key.space>a<Key.space>sense<Key.space>of<Key.space>n<Key.backspace>teamwork<Key.space>and<Key.space>cooperation<Key.space>among<Key.space>partners.
Screenshot: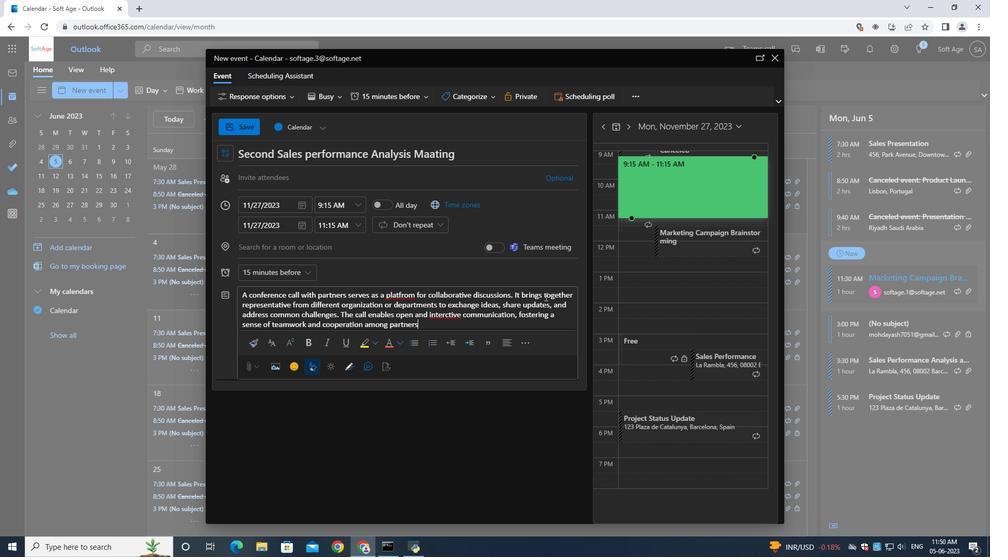 
Action: Mouse moved to (491, 93)
Screenshot: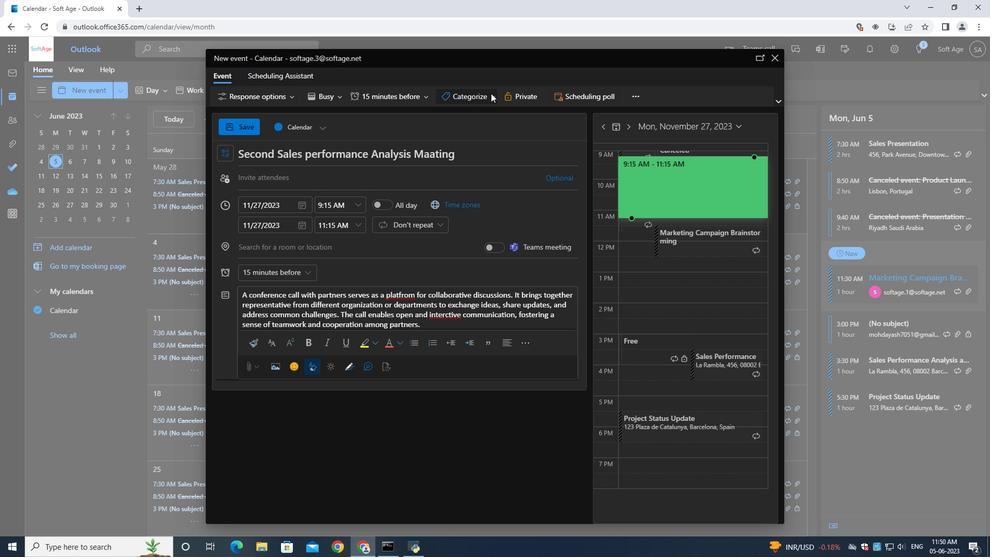 
Action: Mouse pressed left at (491, 93)
Screenshot: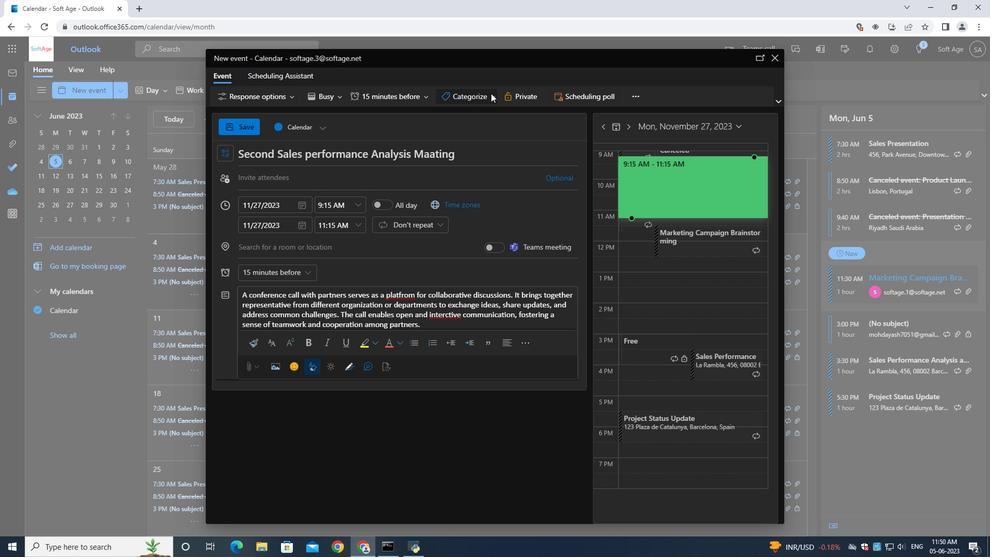 
Action: Mouse moved to (468, 196)
Screenshot: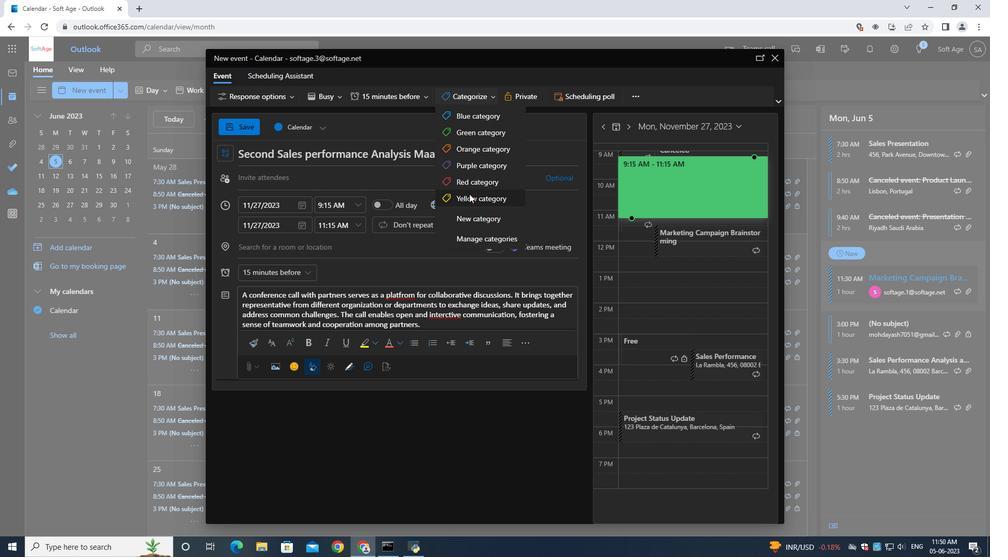 
Action: Mouse pressed left at (468, 196)
Screenshot: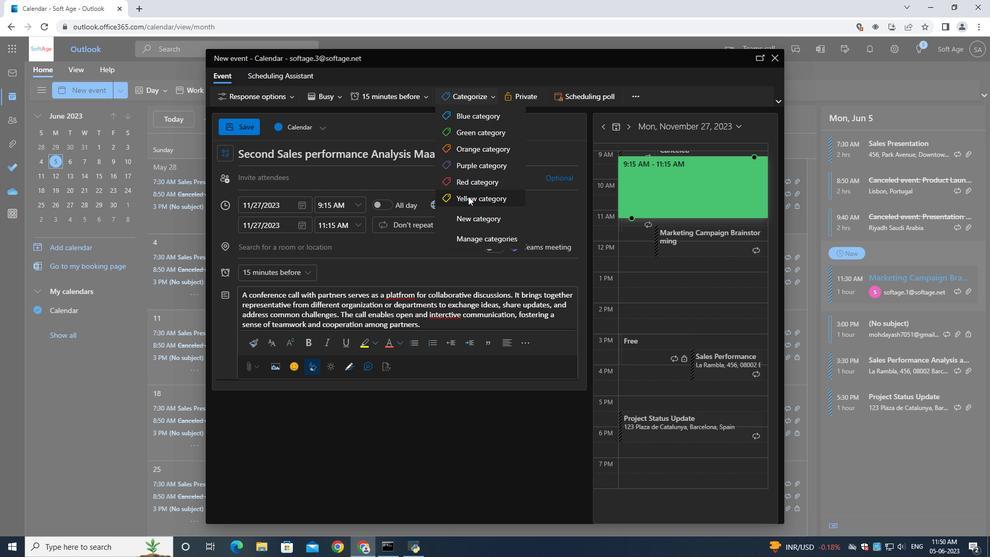
Action: Mouse moved to (308, 183)
Screenshot: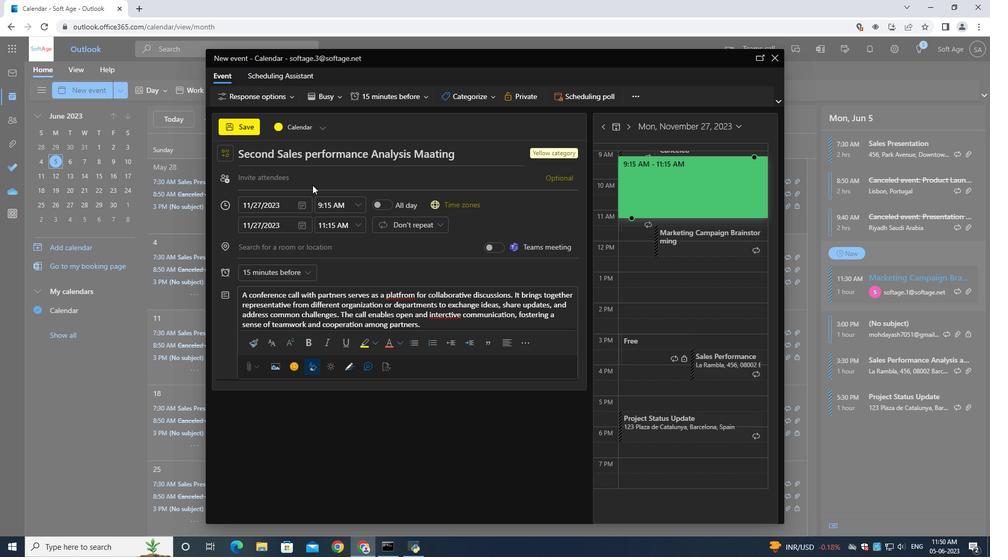 
Action: Mouse pressed left at (308, 183)
Screenshot: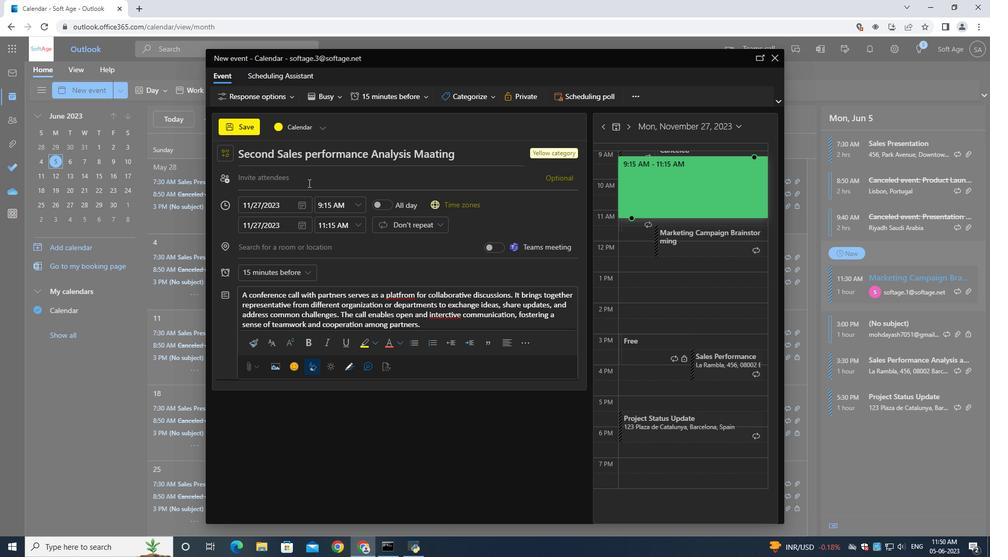 
Action: Mouse moved to (309, 183)
Screenshot: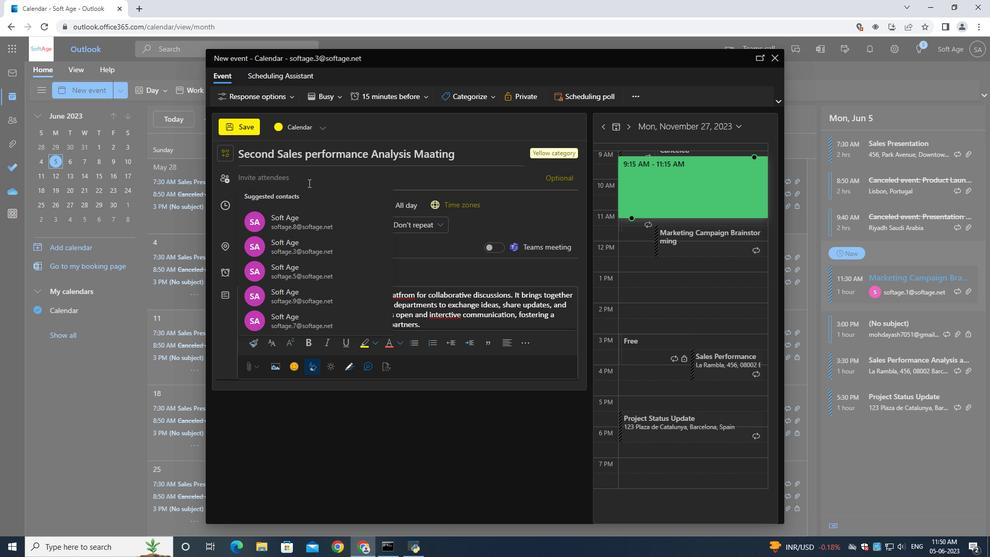 
Action: Key pressed softa<Key.caps_lock>GE<Key.backspace><Key.backspace><Key.backspace>AGE<Key.backspace><Key.backspace><Key.backspace><Key.caps_lock>age.7<Key.shift>@softage.net
Screenshot: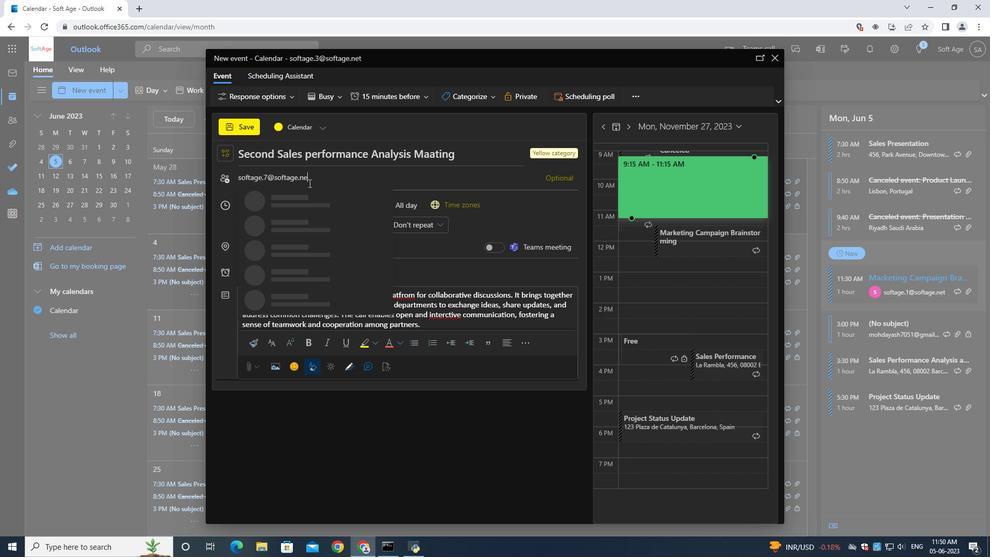 
Action: Mouse moved to (317, 206)
Screenshot: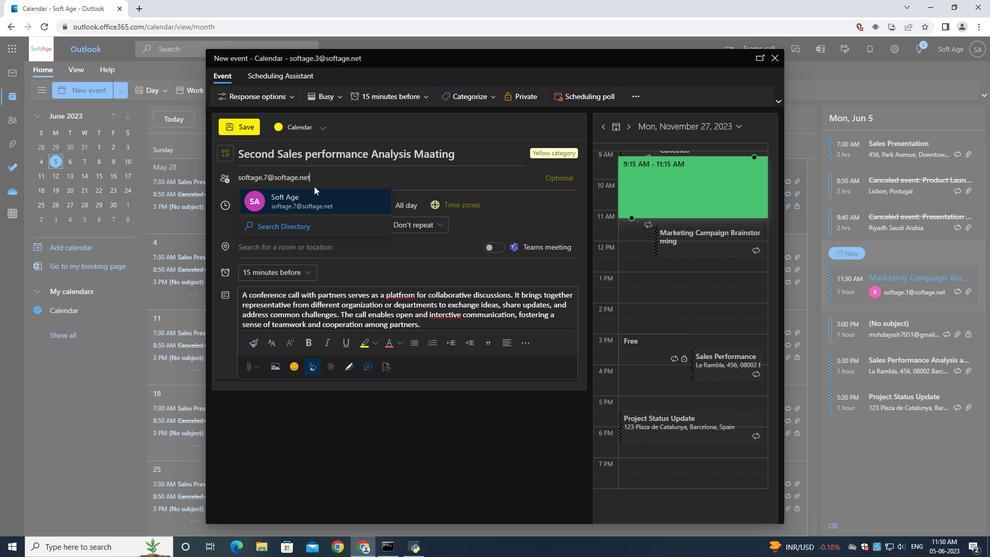 
Action: Mouse pressed left at (317, 206)
Screenshot: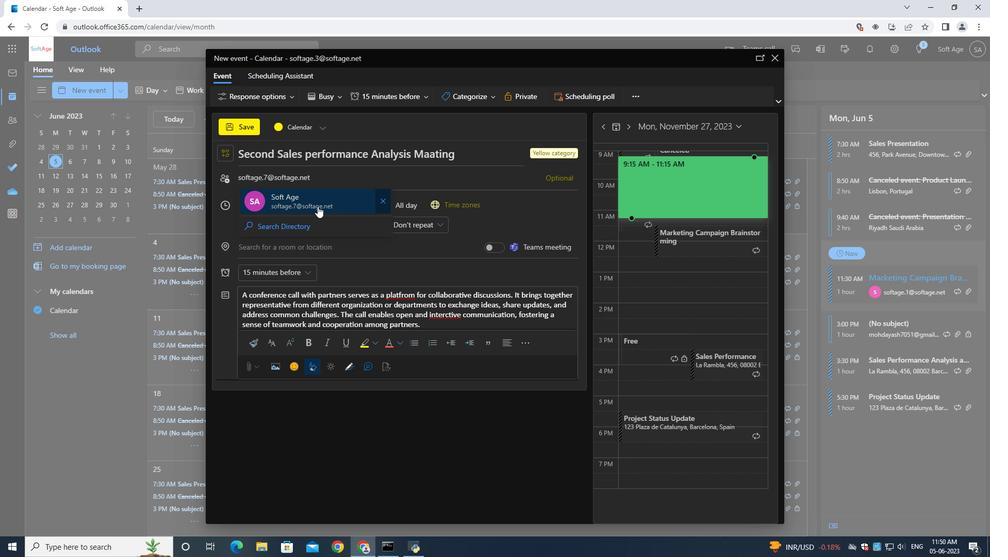 
Action: Mouse moved to (334, 180)
Screenshot: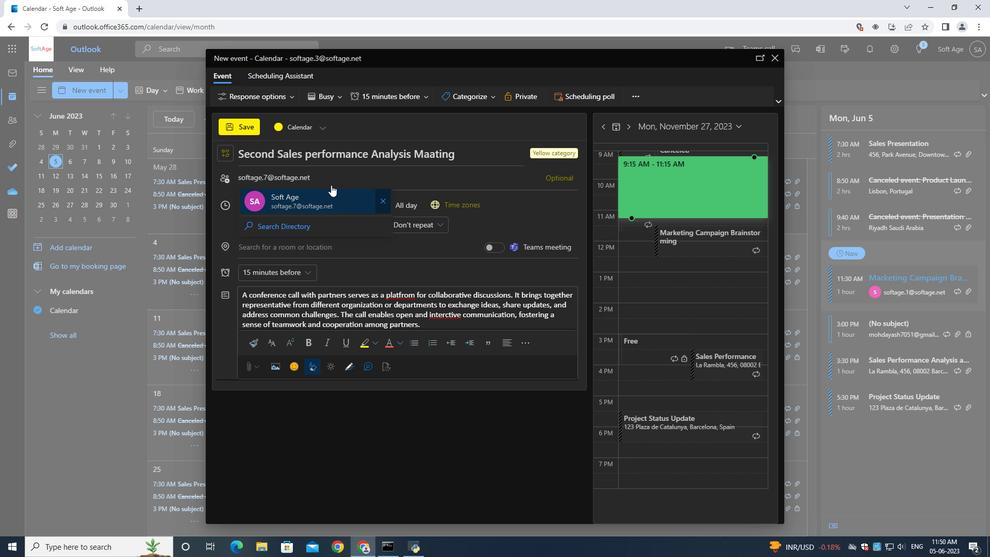 
Action: Key pressed softage.8<Key.shift>@softage.net
Screenshot: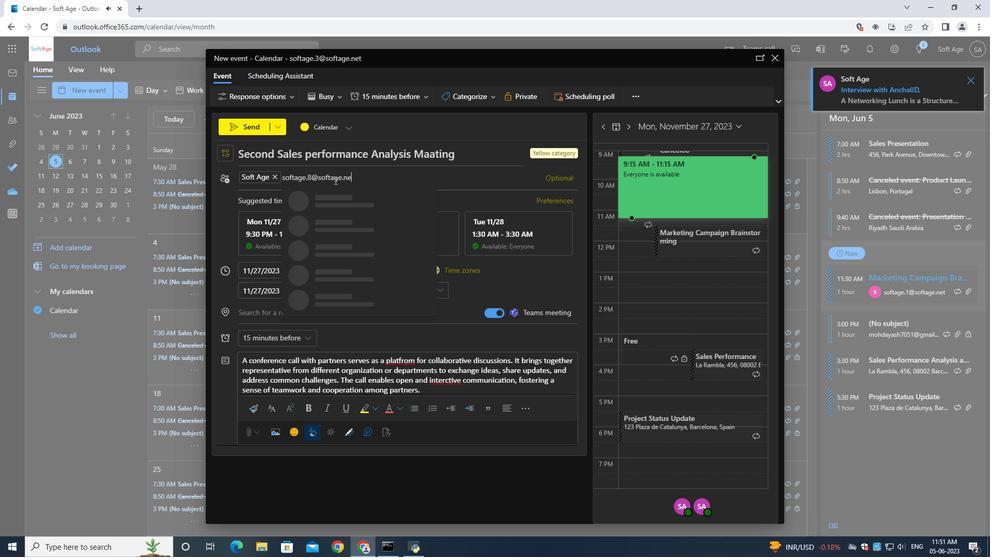 
Action: Mouse moved to (386, 214)
Screenshot: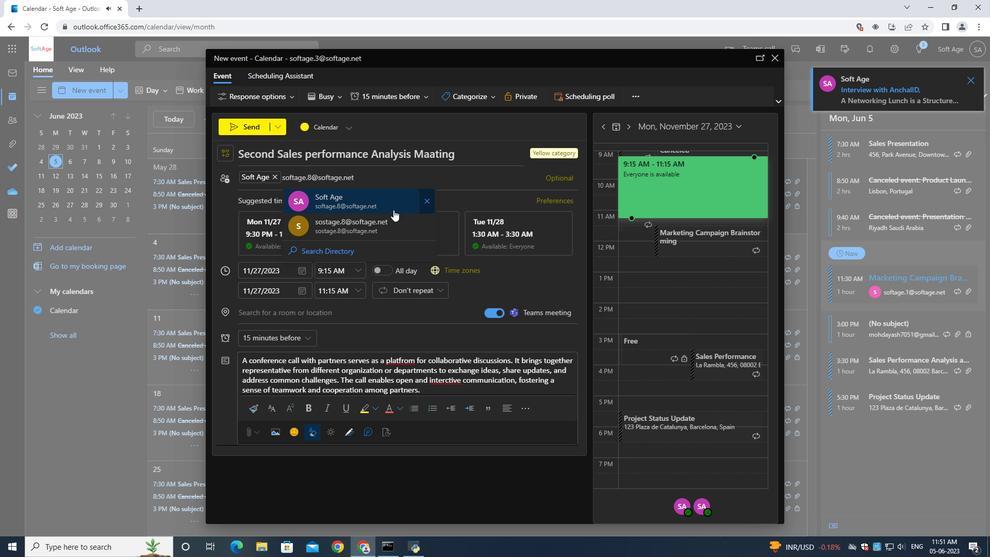 
Action: Mouse pressed left at (386, 214)
Screenshot: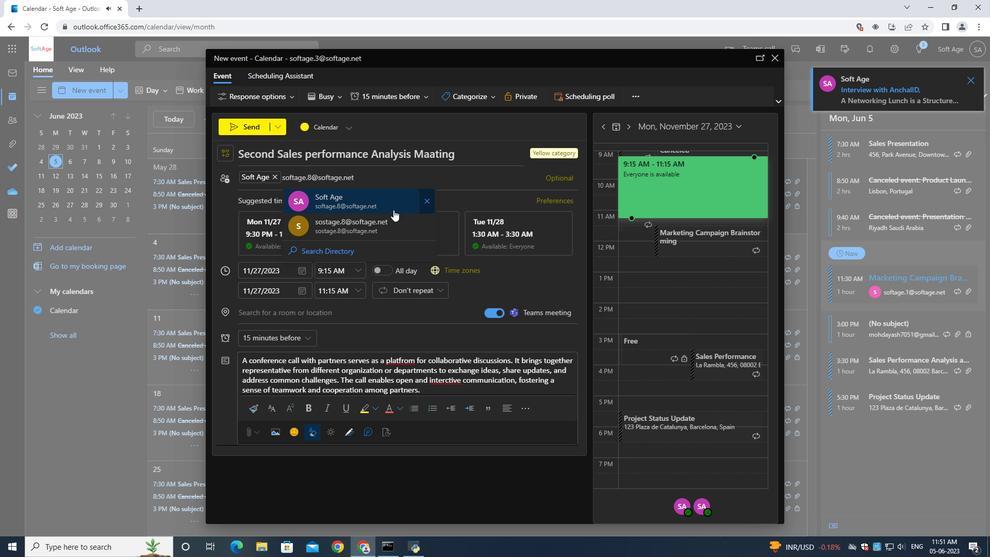 
Action: Mouse moved to (367, 198)
Screenshot: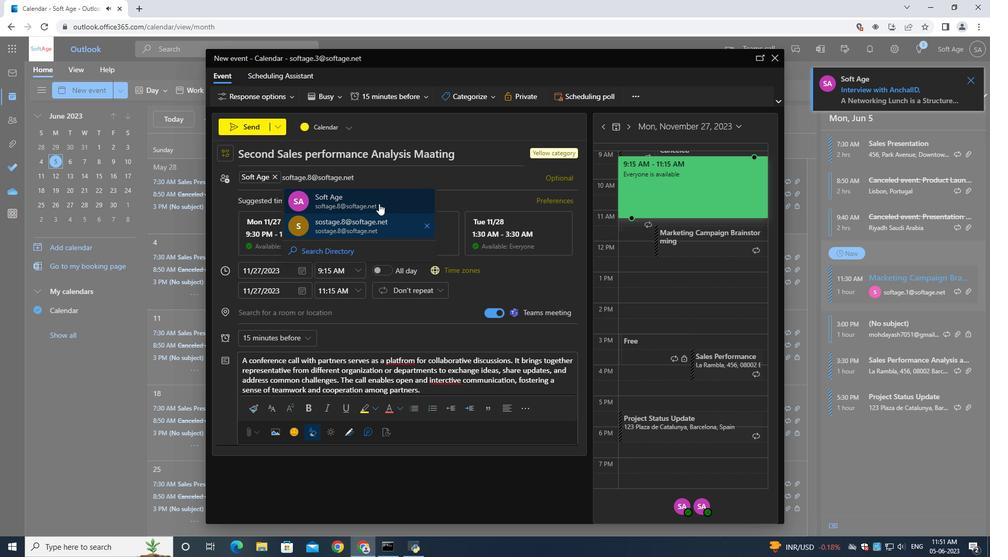 
Action: Mouse pressed left at (367, 198)
Screenshot: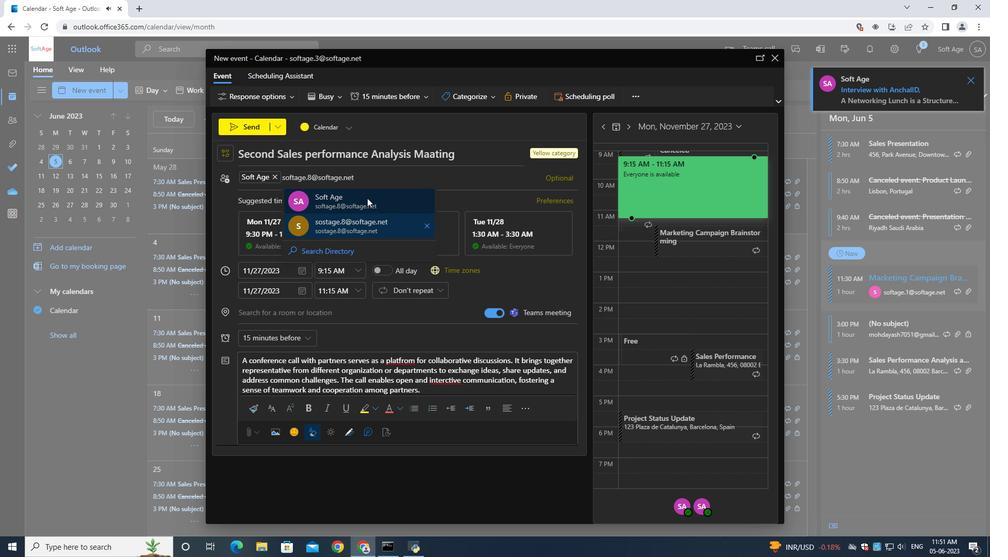 
Action: Mouse moved to (363, 198)
Screenshot: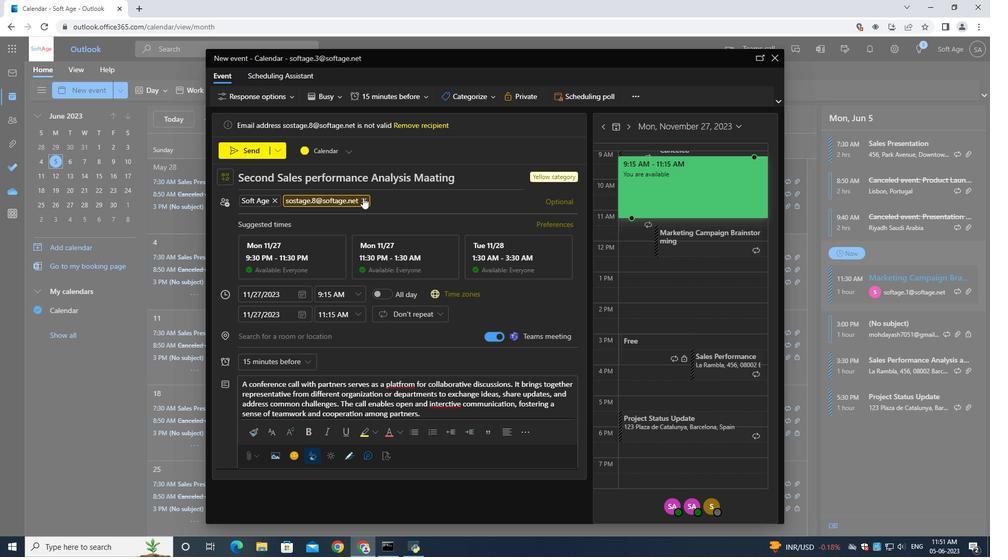 
Action: Mouse pressed left at (363, 198)
Screenshot: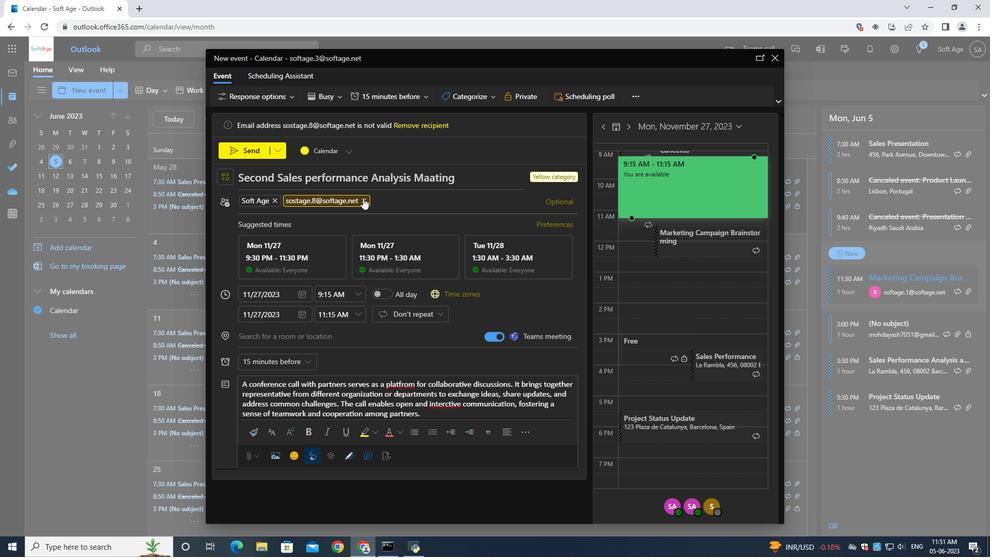 
Action: Mouse moved to (318, 197)
Screenshot: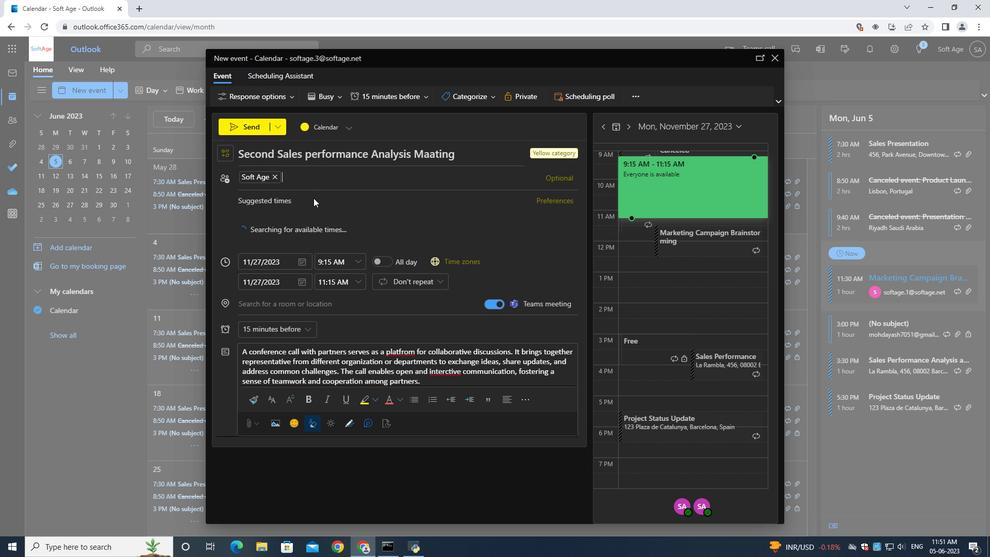 
Action: Key pressed softa<Key.caps_lock>GE<Key.backspace><Key.backspace><Key.caps_lock>ge.8<Key.shift>@softage.net
Screenshot: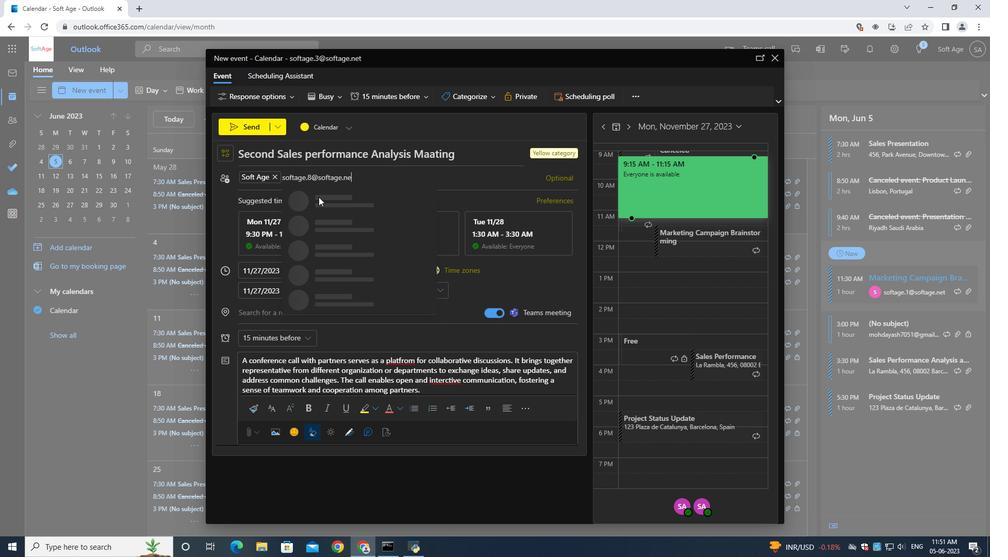 
Action: Mouse moved to (336, 196)
Screenshot: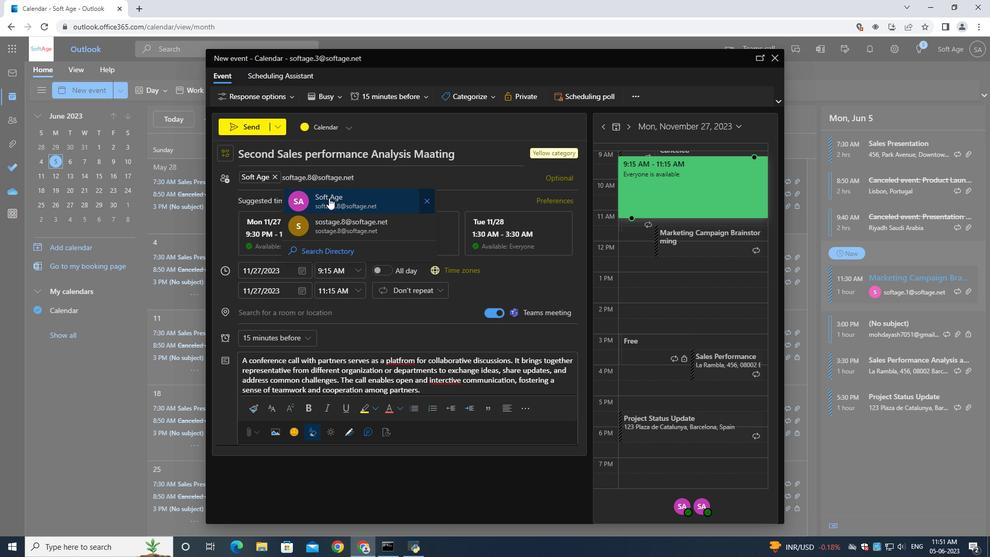 
Action: Mouse pressed left at (336, 196)
Screenshot: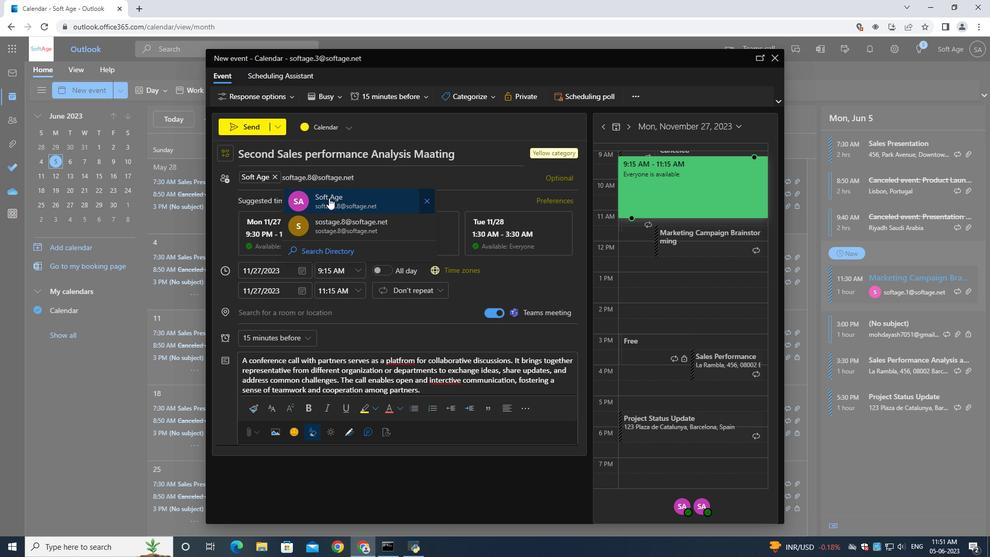 
Action: Mouse moved to (251, 126)
Screenshot: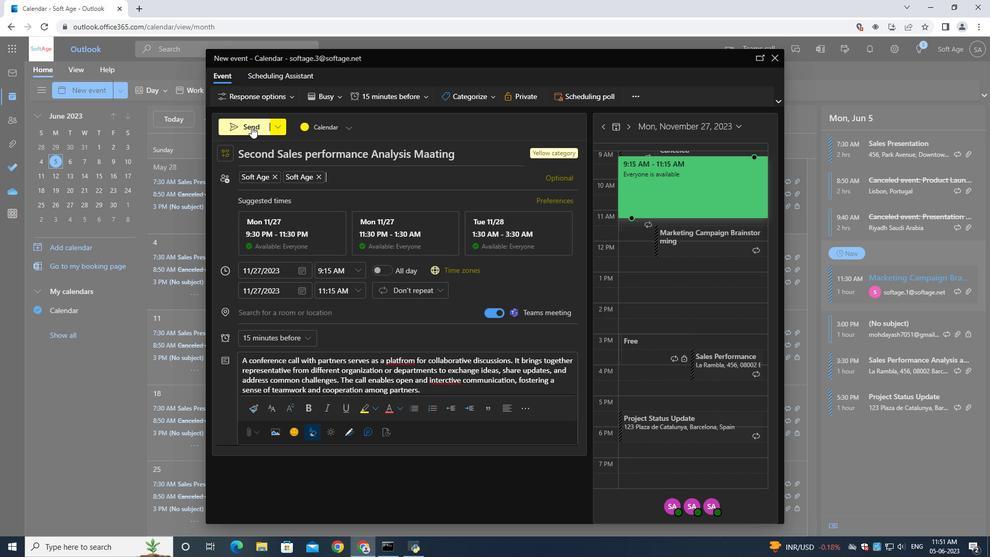 
Action: Mouse pressed left at (251, 126)
Screenshot: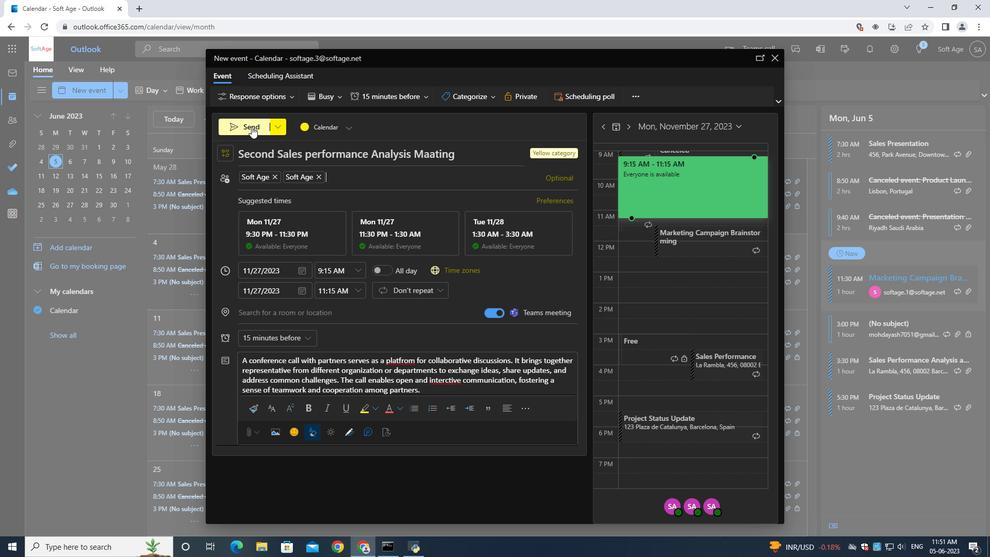 
Action: Mouse moved to (250, 125)
Screenshot: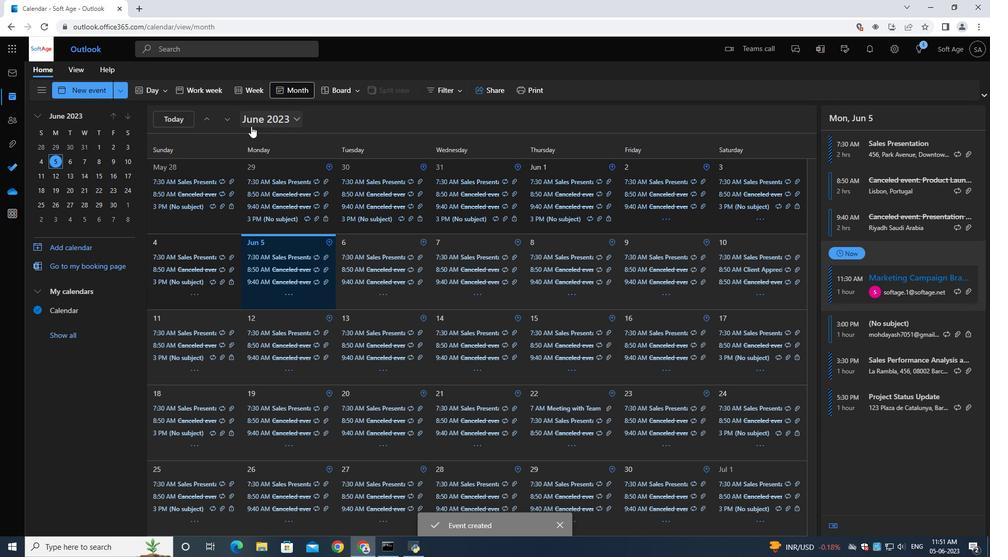 
